 Task: Open Card Sales Negotiation Review in Board Social Media Influencer Brand Ambassador Program Strategy and Execution to Workspace Collaboration Software and add a team member Softage.3@softage.net, a label Green, a checklist Estate Planning, an attachment from Trello, a color Green and finally, add a card description 'Conduct customer research for new sales promotion' and a comment 'This task requires us to be proactive and anticipate potential challenges before they arise.'. Add a start date 'Jan 03, 1900' with a due date 'Jan 10, 1900'
Action: Mouse moved to (84, 365)
Screenshot: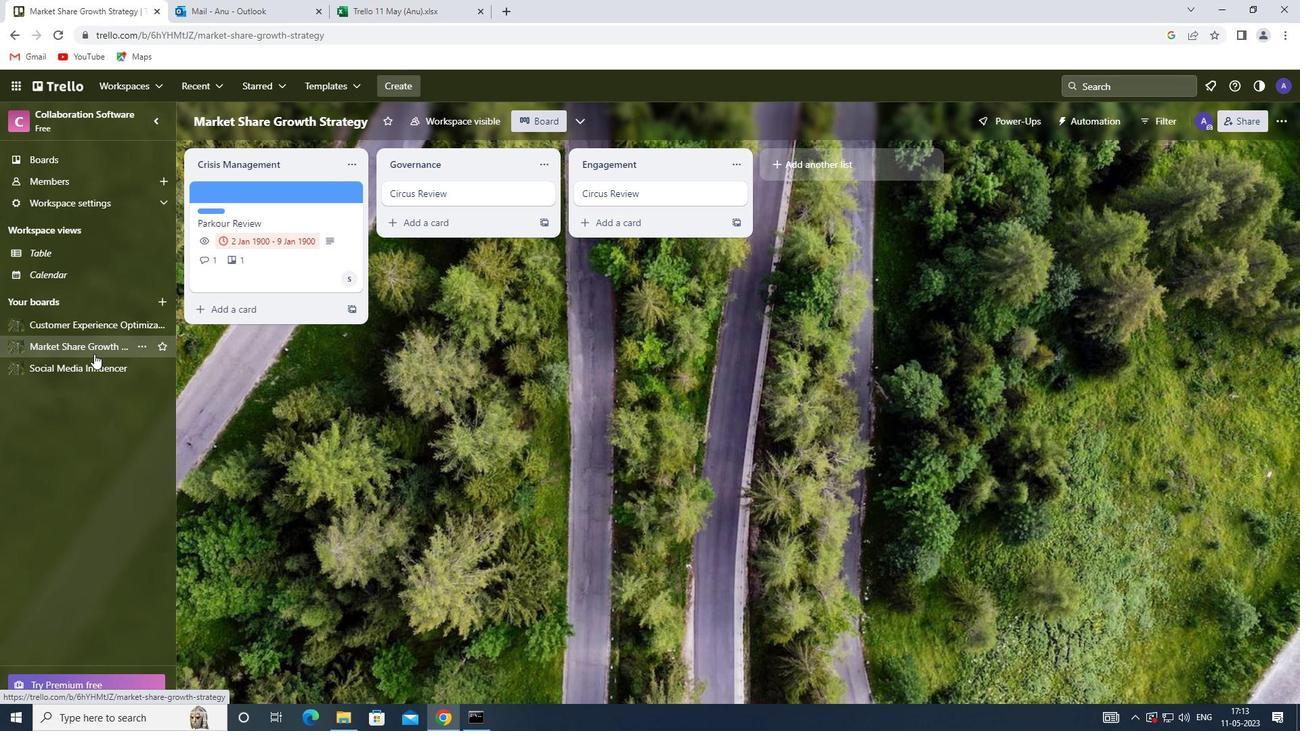 
Action: Mouse pressed left at (84, 365)
Screenshot: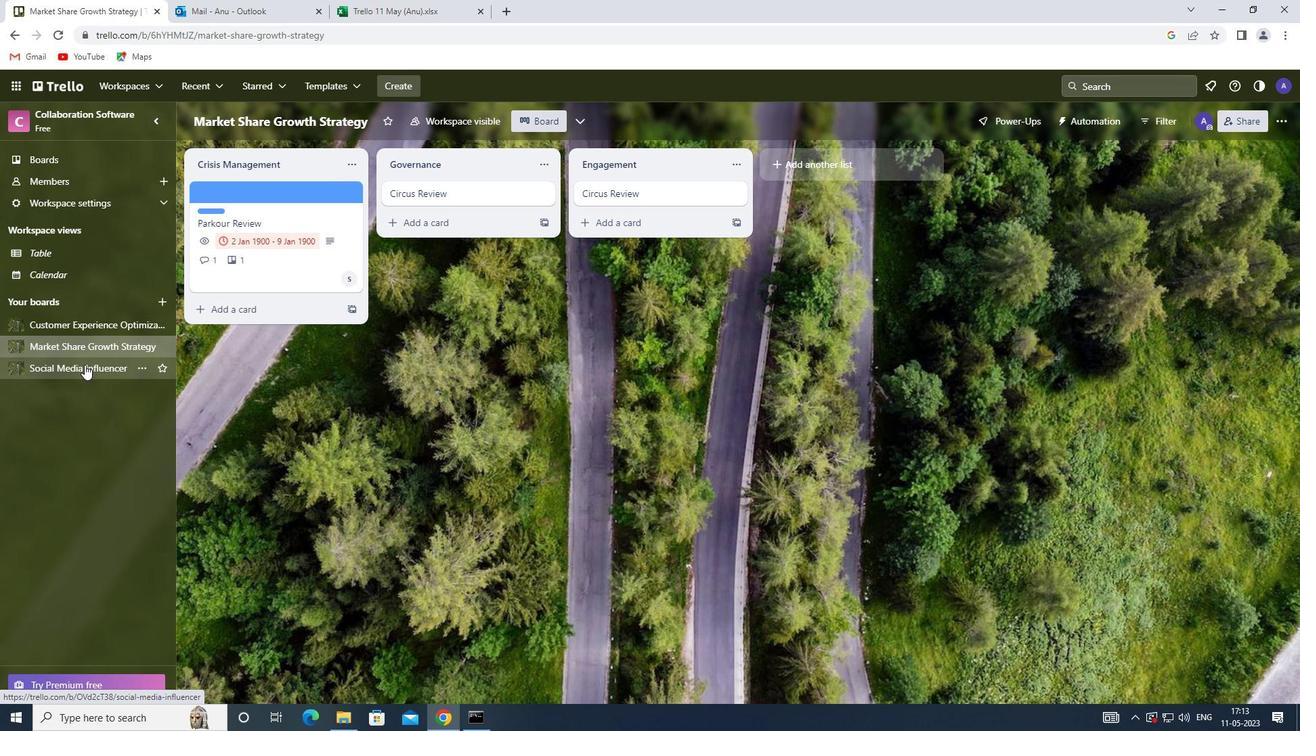 
Action: Mouse moved to (230, 195)
Screenshot: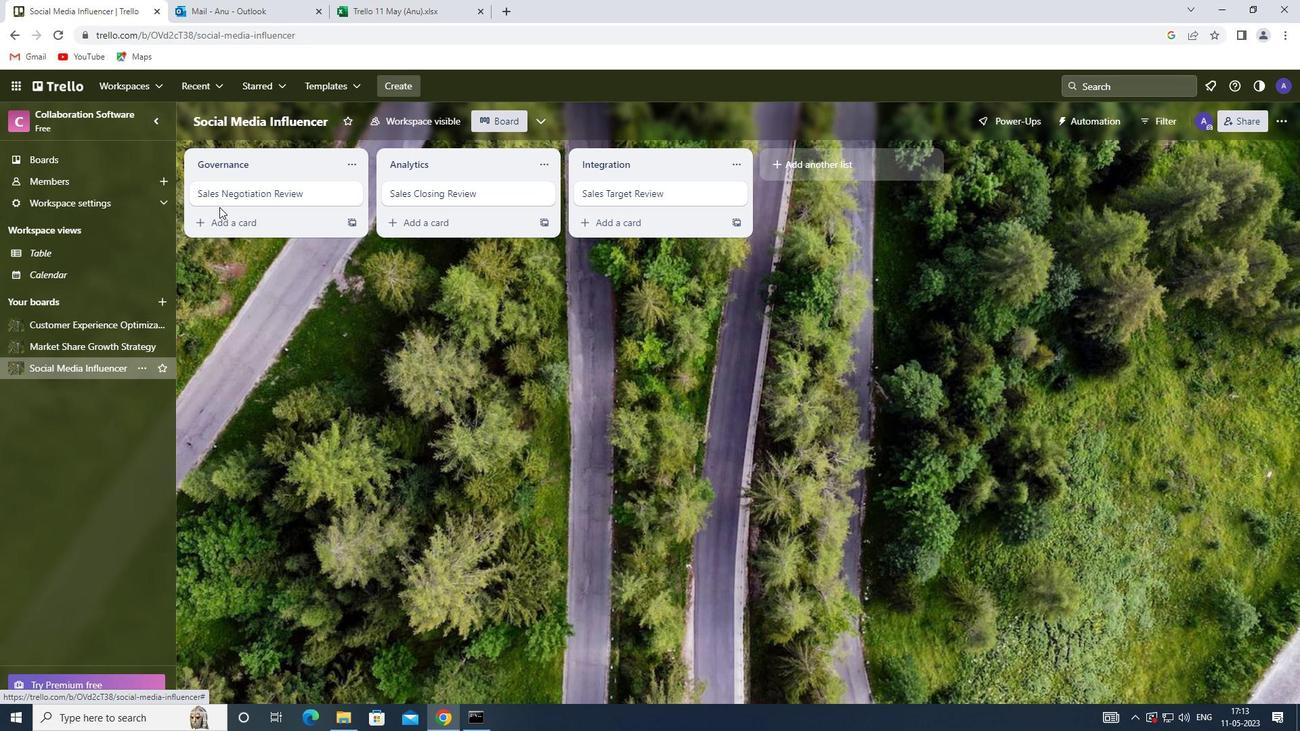 
Action: Mouse pressed left at (230, 195)
Screenshot: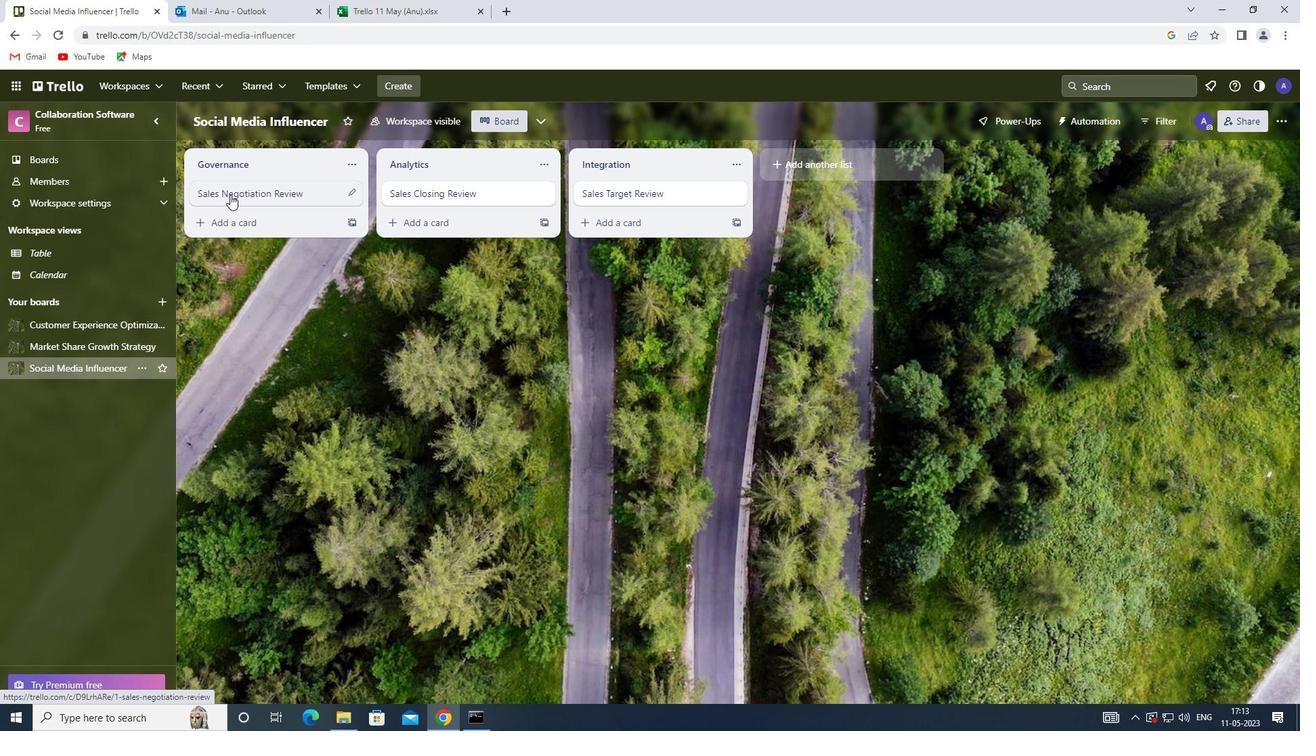 
Action: Mouse moved to (840, 195)
Screenshot: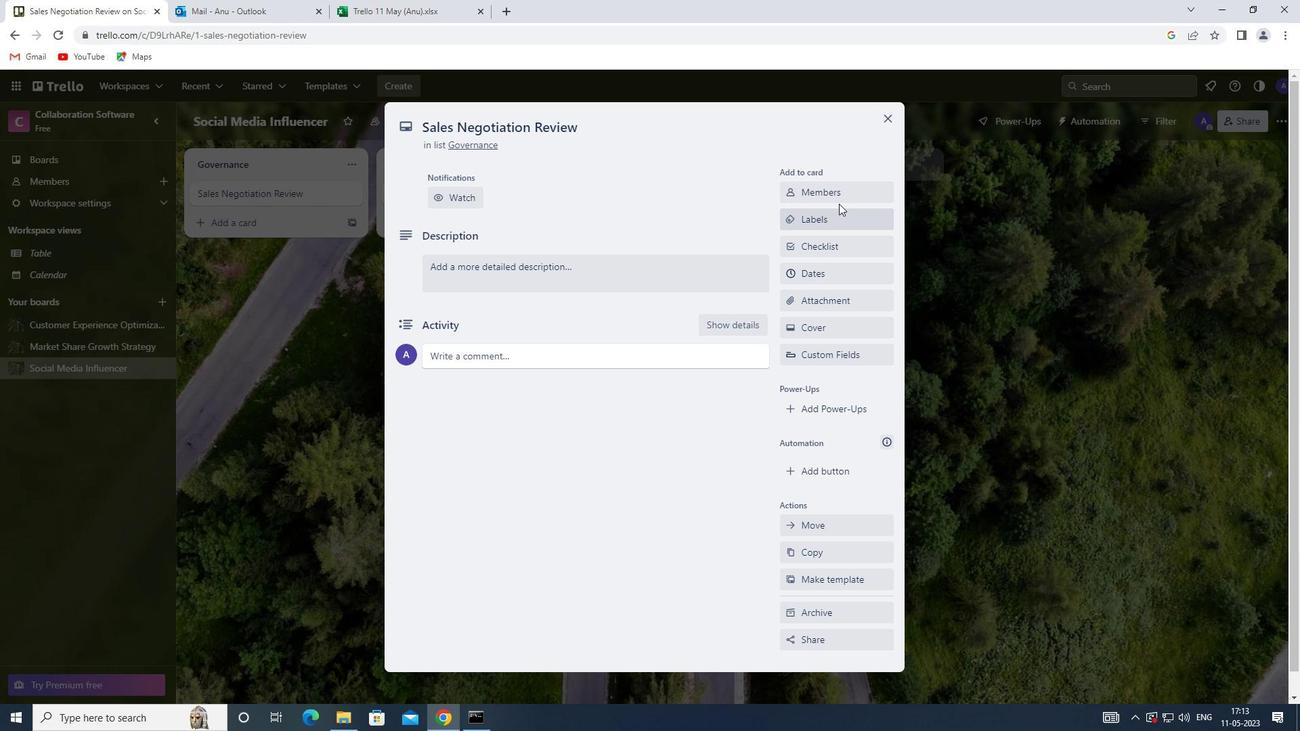 
Action: Mouse pressed left at (840, 195)
Screenshot: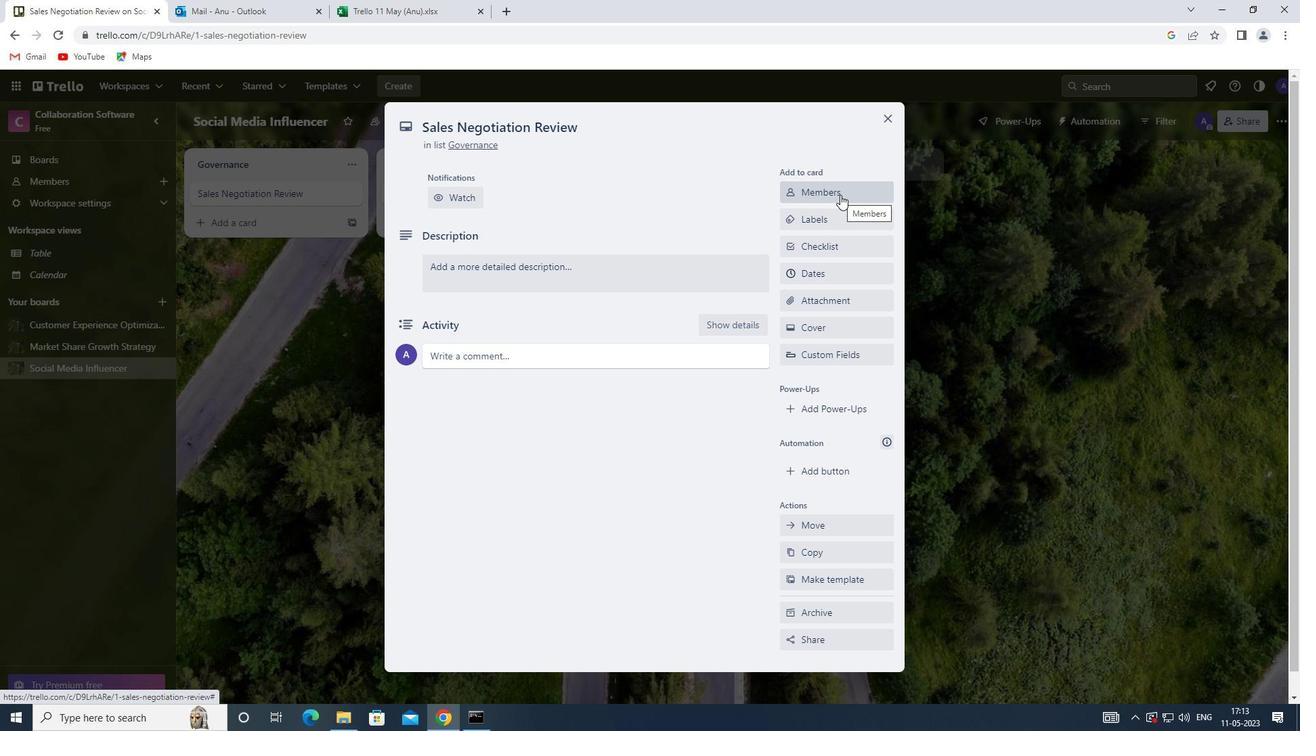 
Action: Mouse moved to (830, 254)
Screenshot: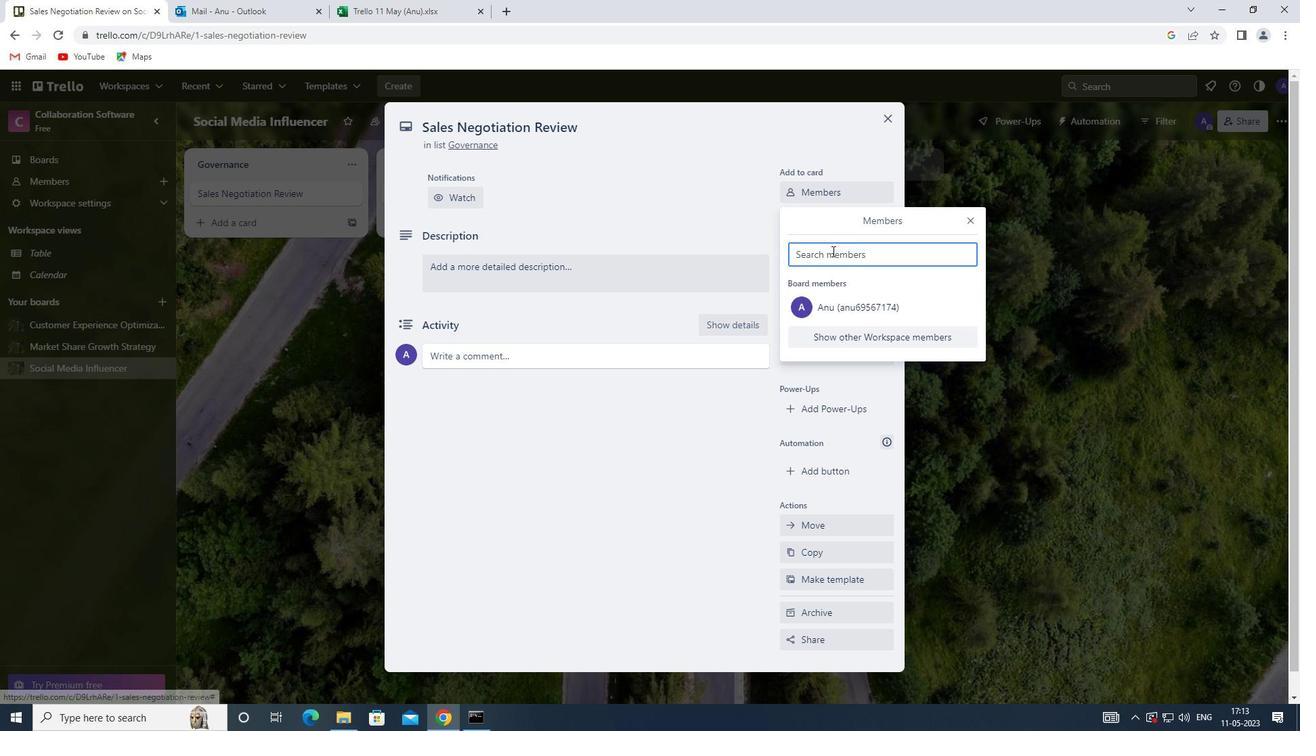 
Action: Mouse pressed left at (830, 254)
Screenshot: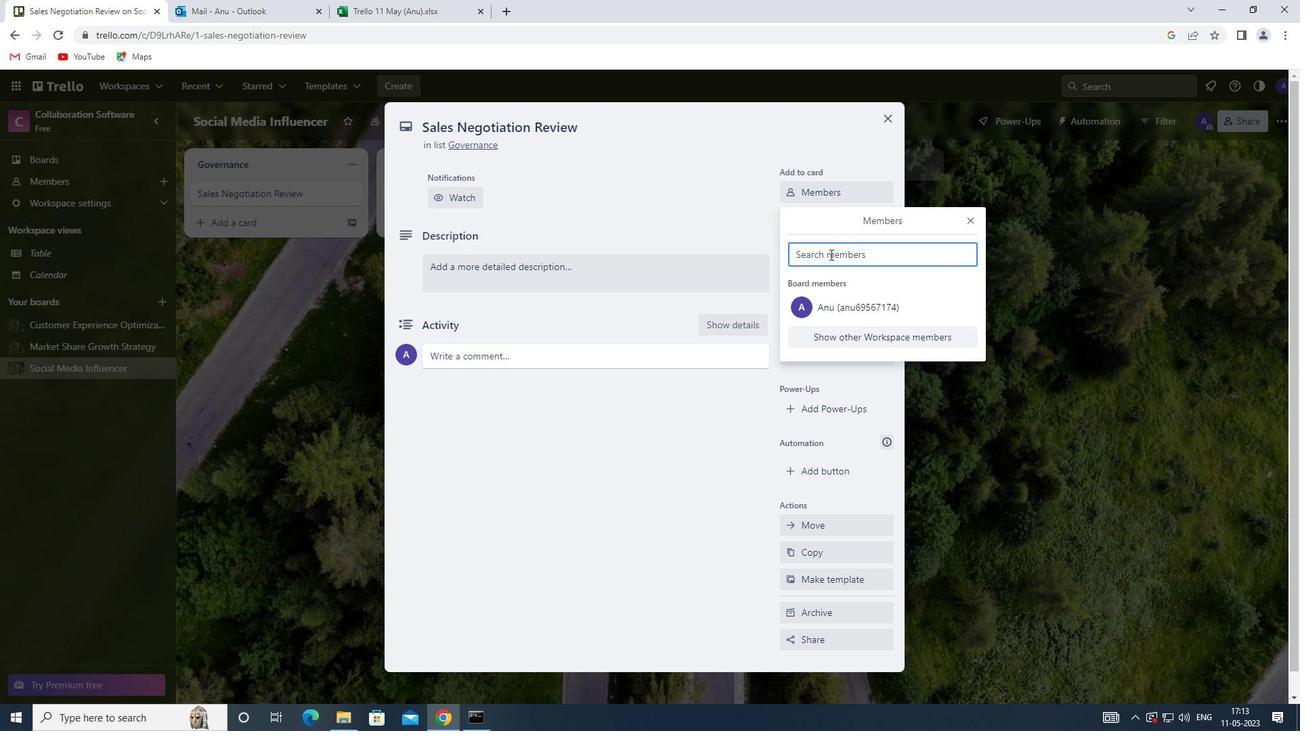 
Action: Key pressed <Key.shift>SOFTAGE.3<Key.shift>@SOFTAGE.NET
Screenshot: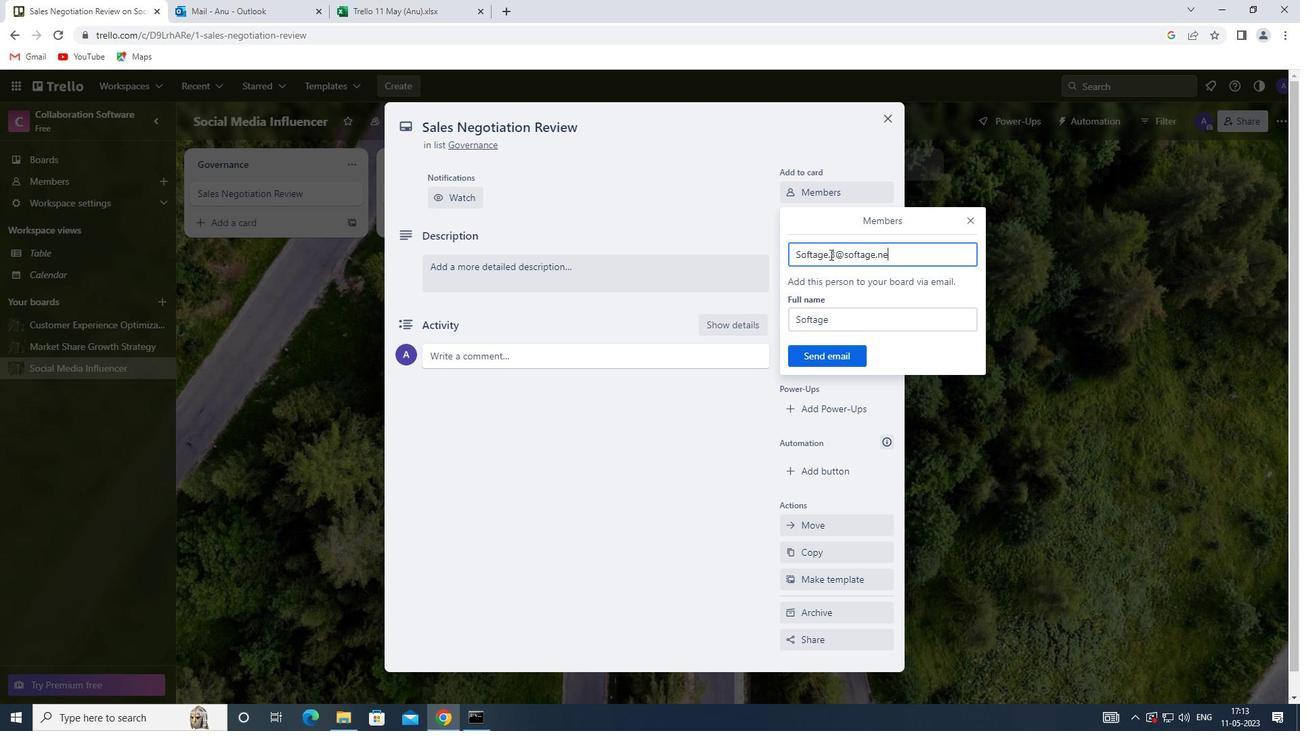 
Action: Mouse moved to (821, 354)
Screenshot: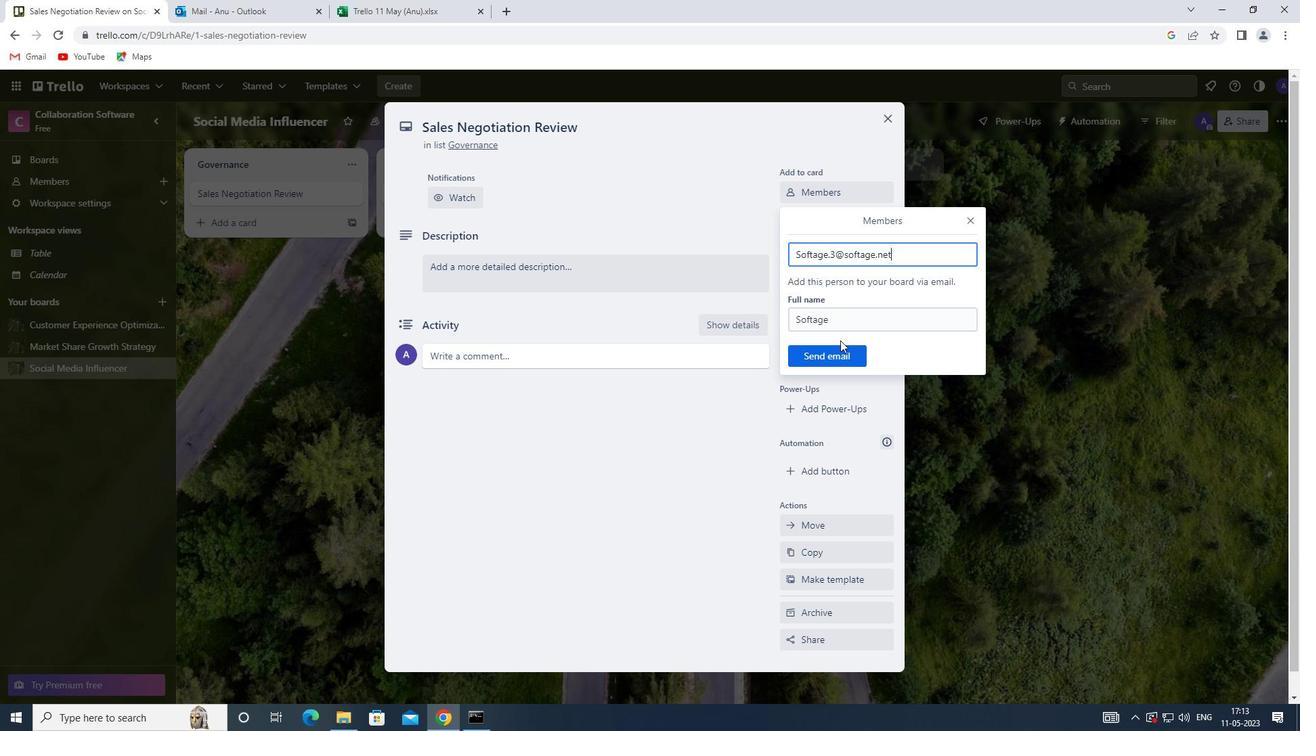 
Action: Mouse pressed left at (821, 354)
Screenshot: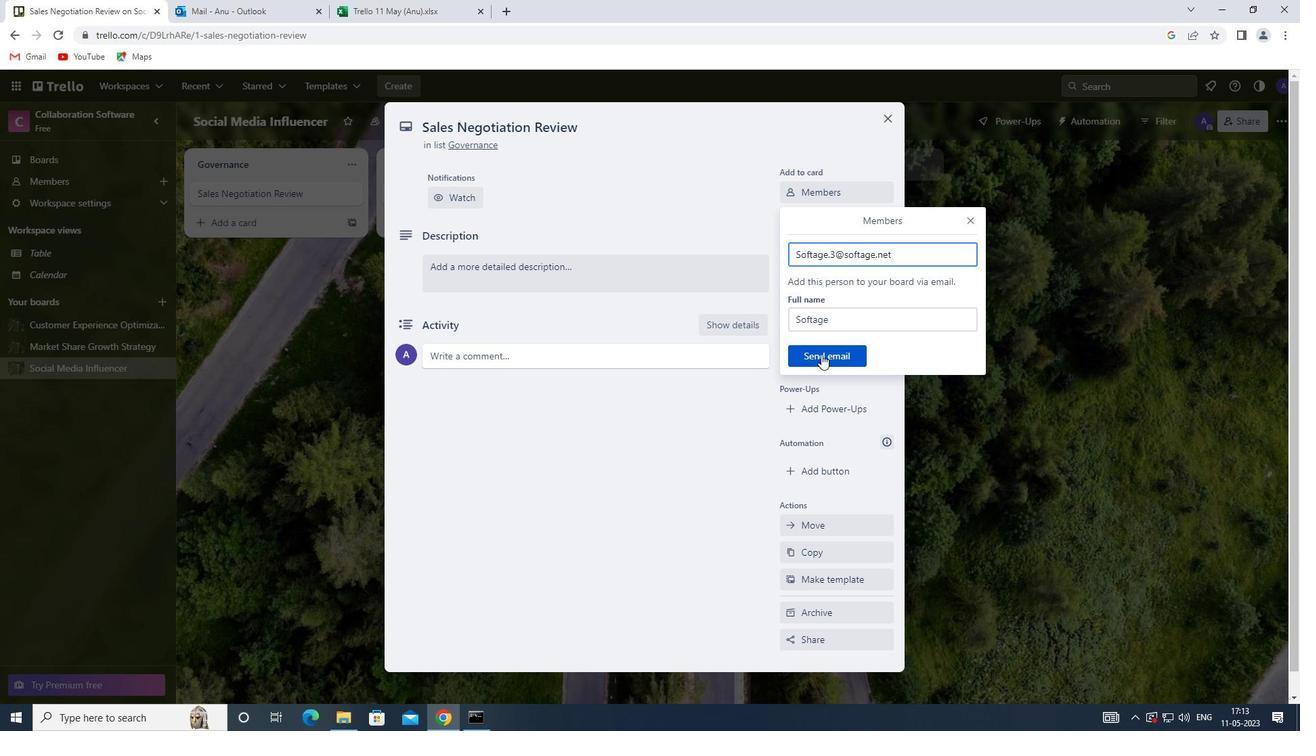 
Action: Mouse moved to (820, 321)
Screenshot: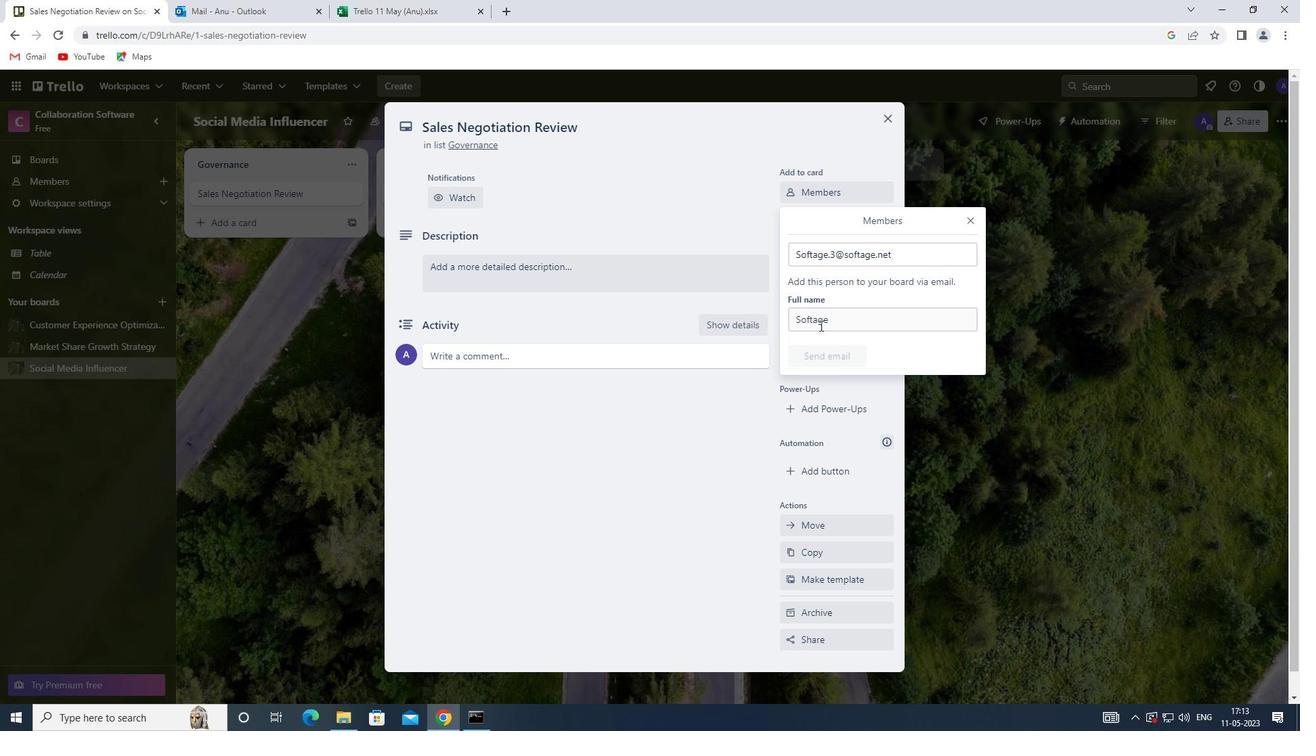 
Action: Mouse scrolled (820, 321) with delta (0, 0)
Screenshot: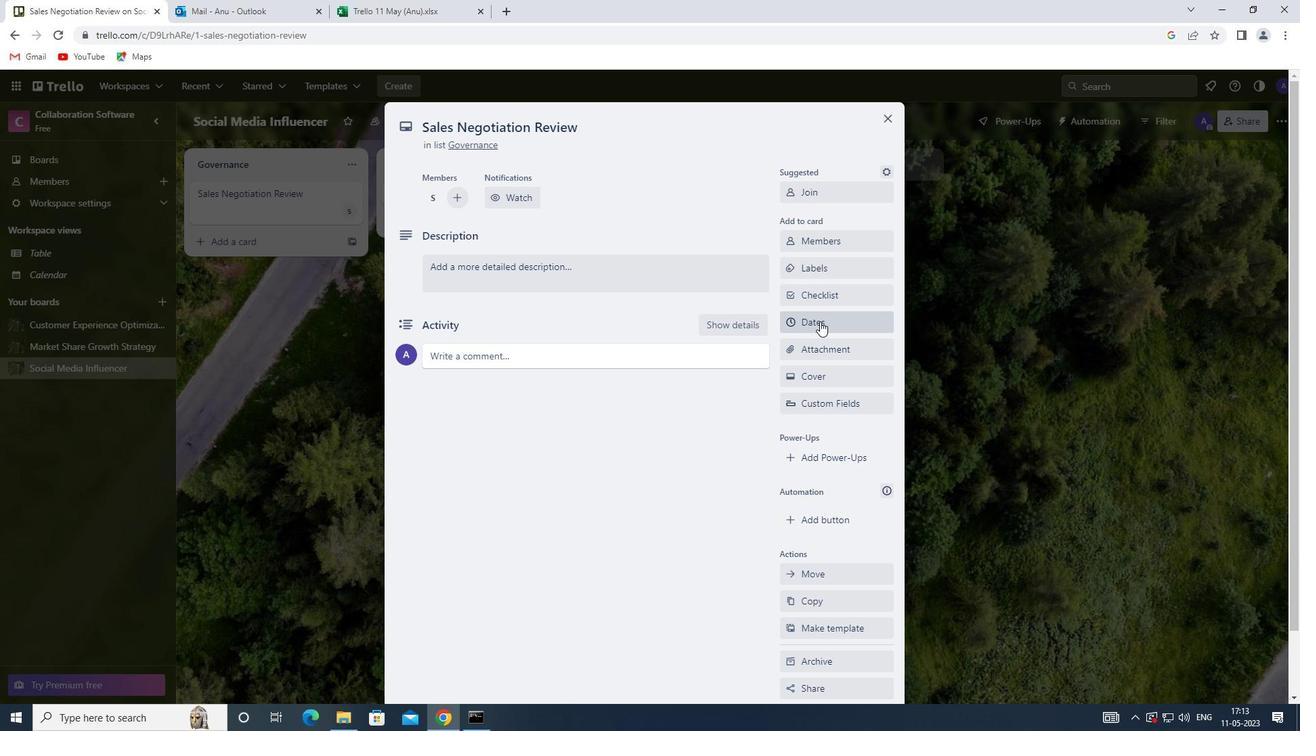 
Action: Mouse moved to (825, 200)
Screenshot: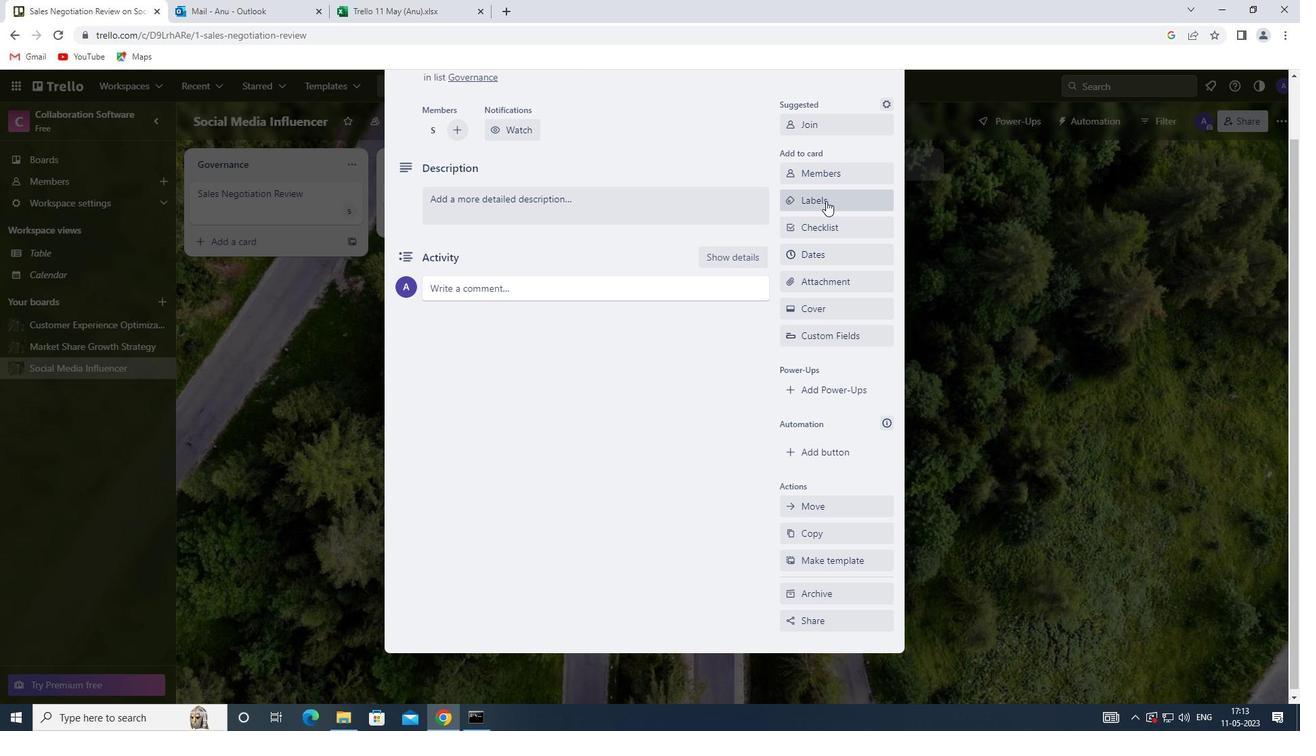 
Action: Mouse pressed left at (825, 200)
Screenshot: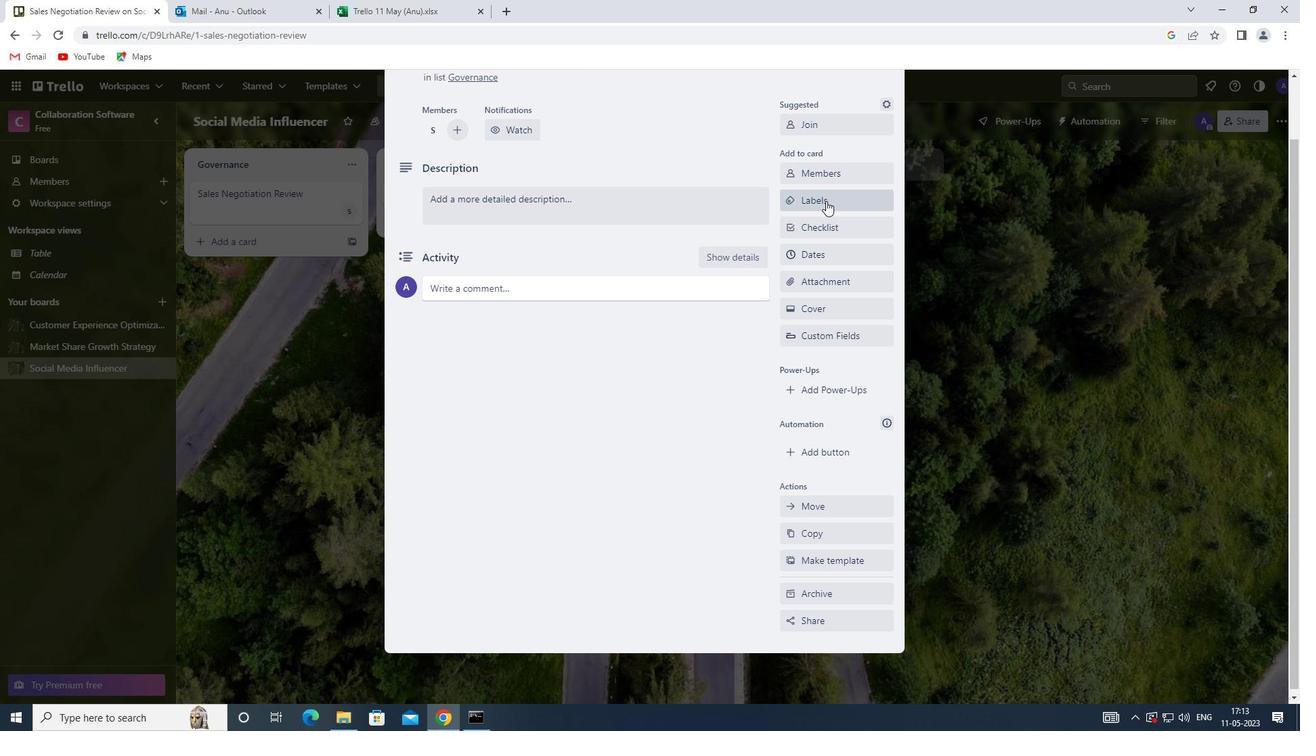 
Action: Mouse moved to (797, 310)
Screenshot: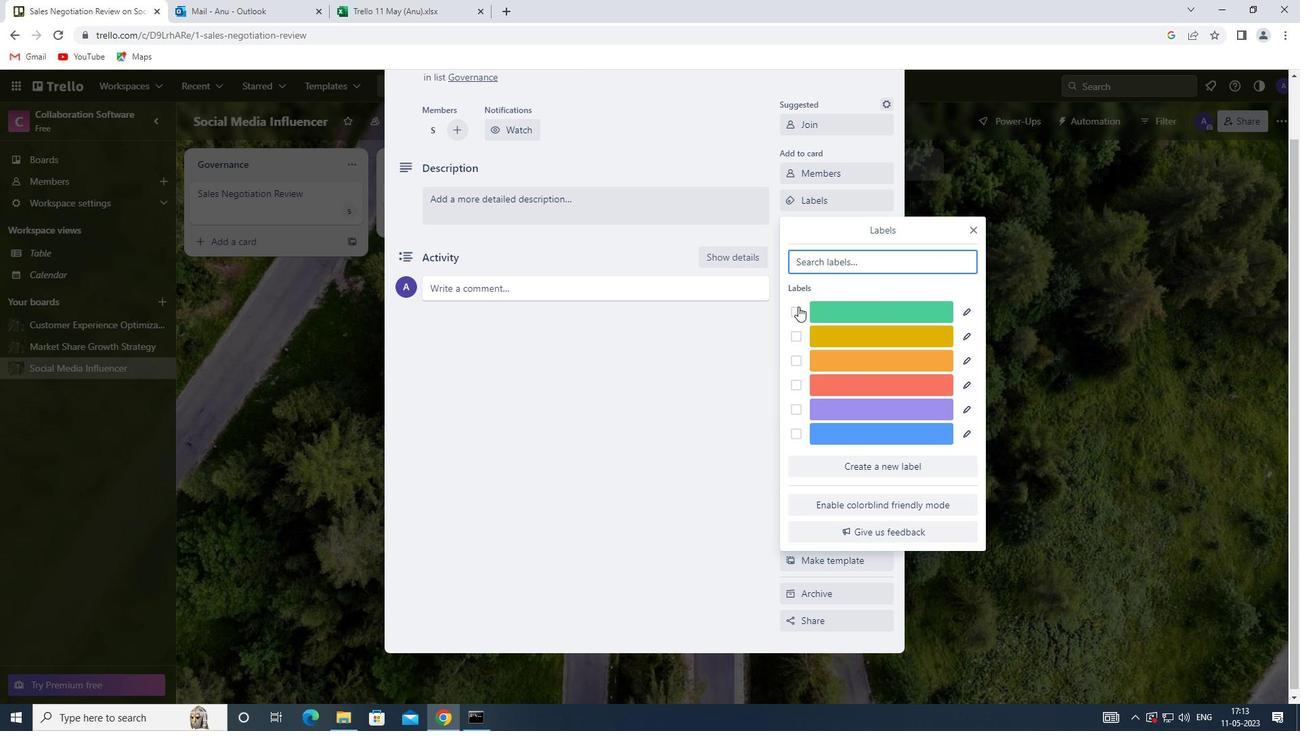 
Action: Mouse pressed left at (797, 310)
Screenshot: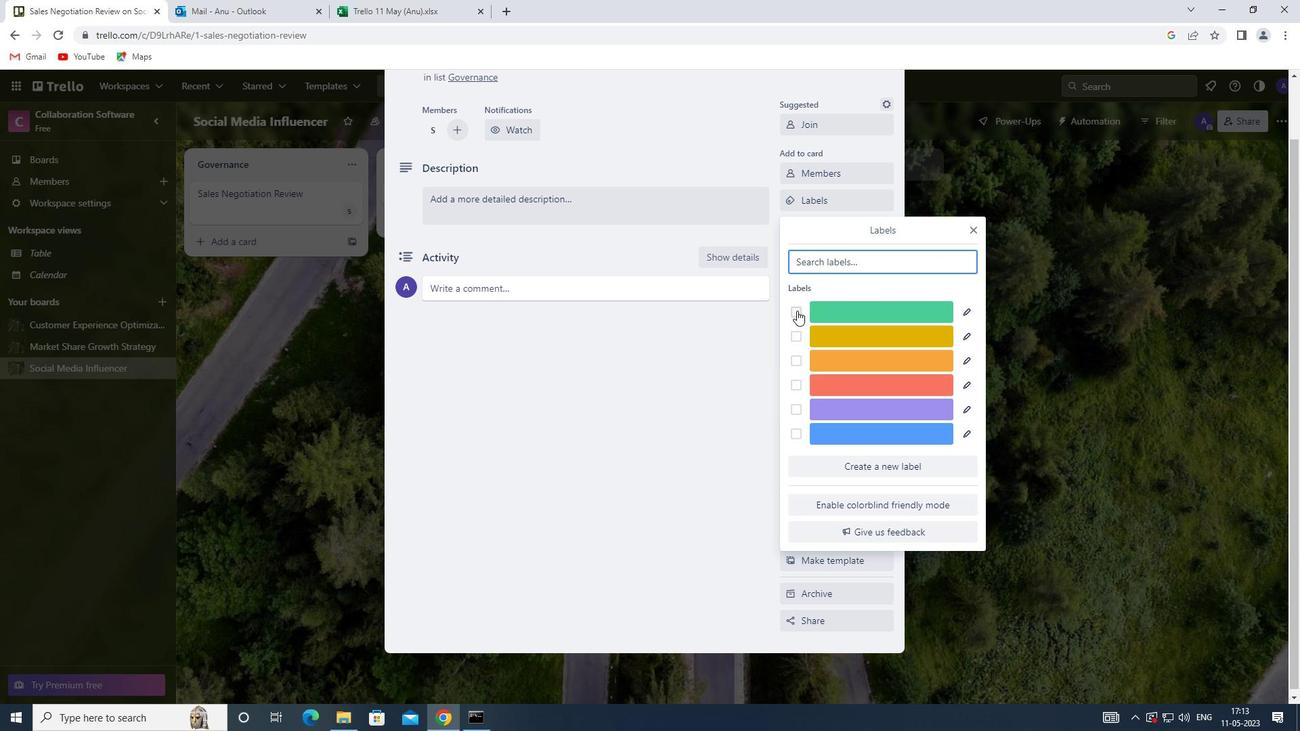 
Action: Mouse moved to (974, 230)
Screenshot: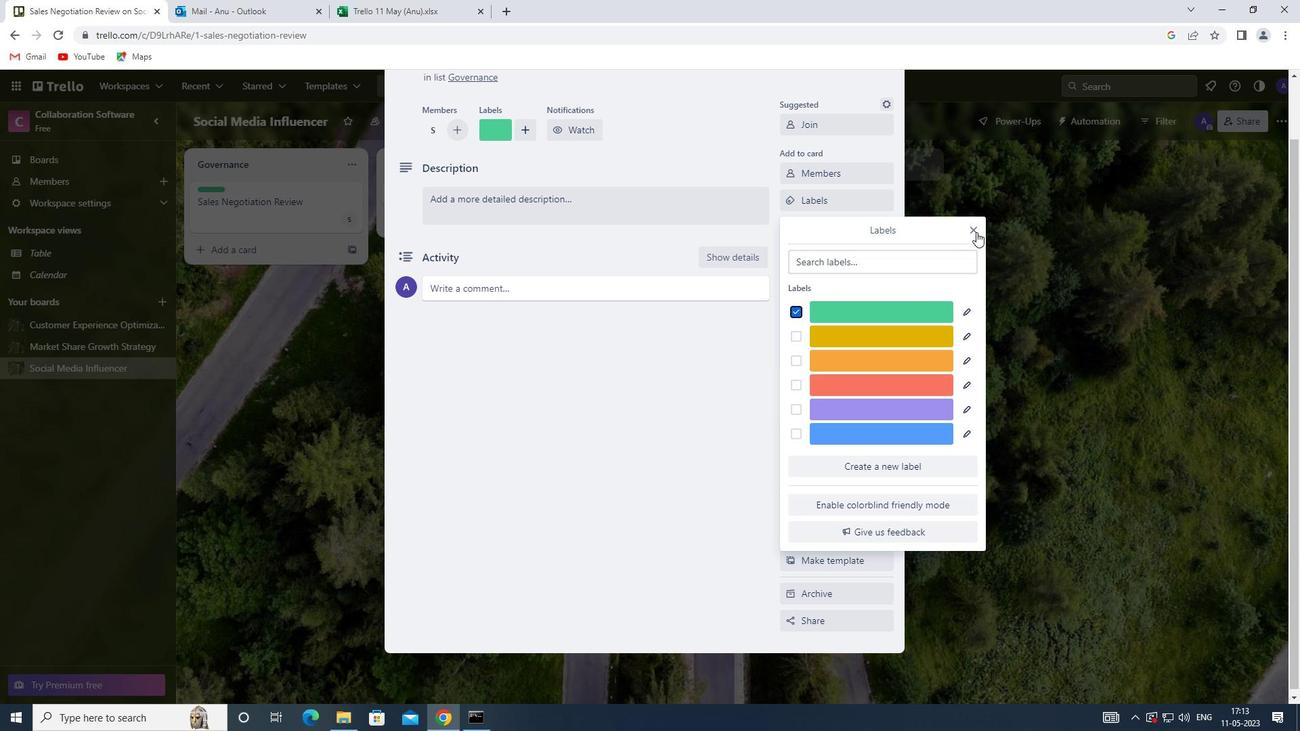 
Action: Mouse pressed left at (974, 230)
Screenshot: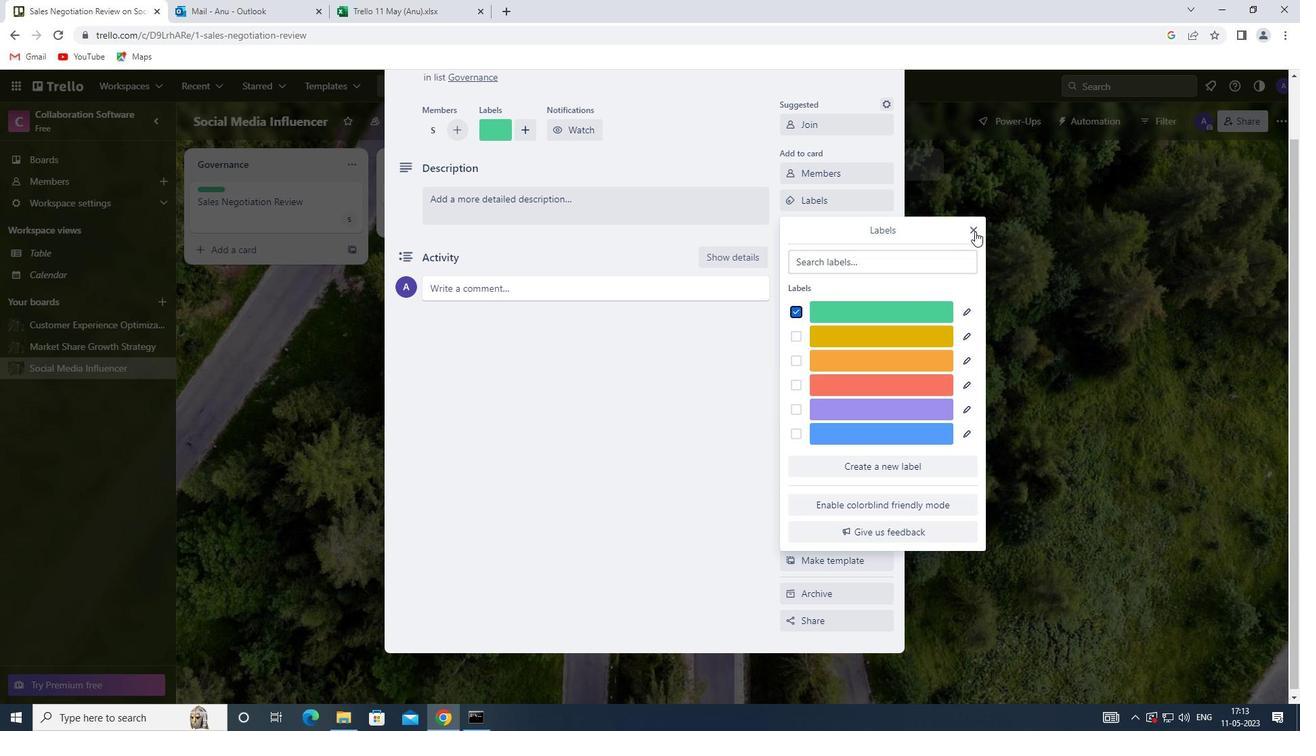 
Action: Mouse moved to (835, 227)
Screenshot: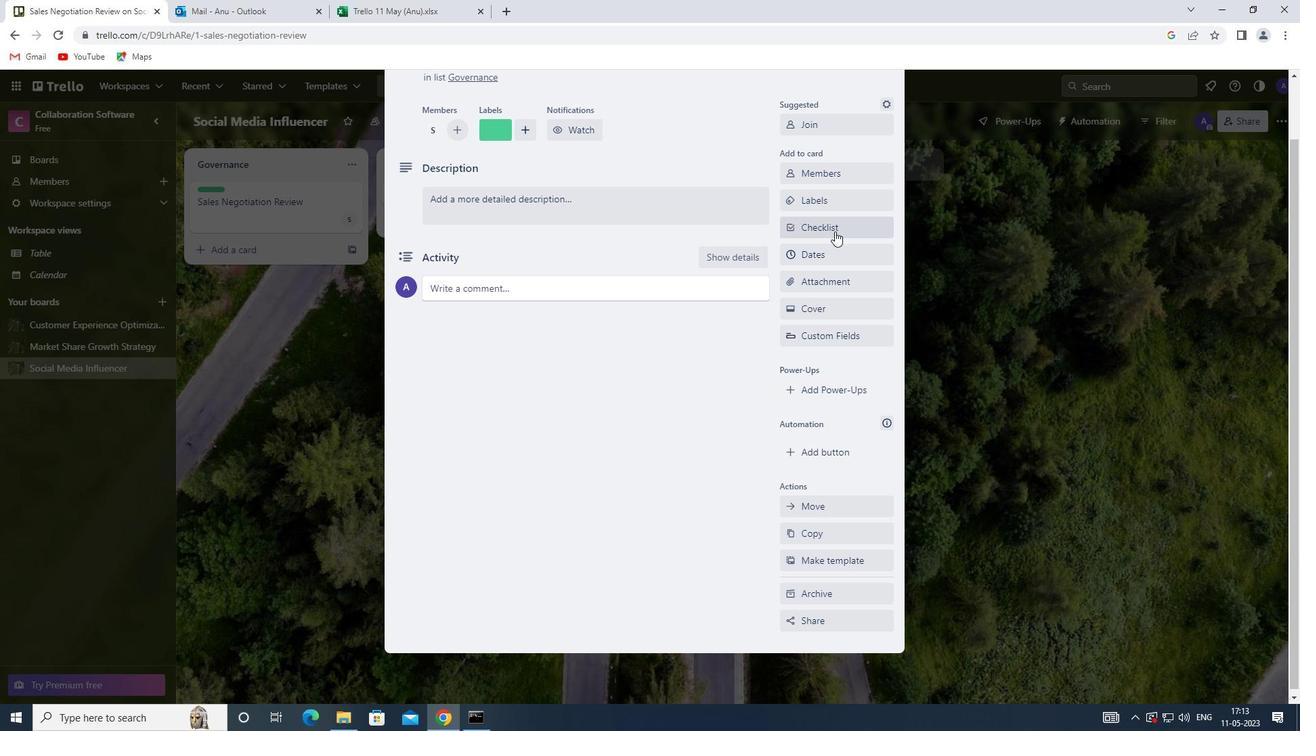 
Action: Mouse pressed left at (835, 227)
Screenshot: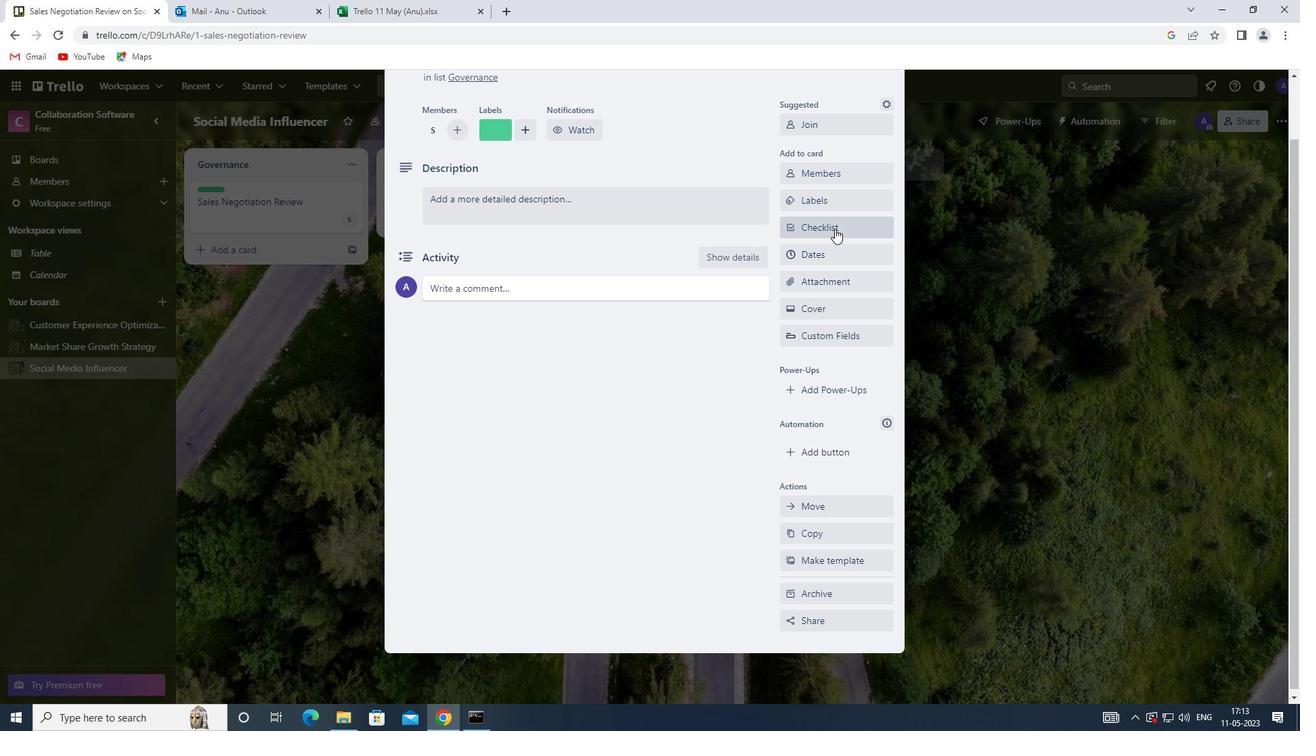 
Action: Mouse moved to (846, 294)
Screenshot: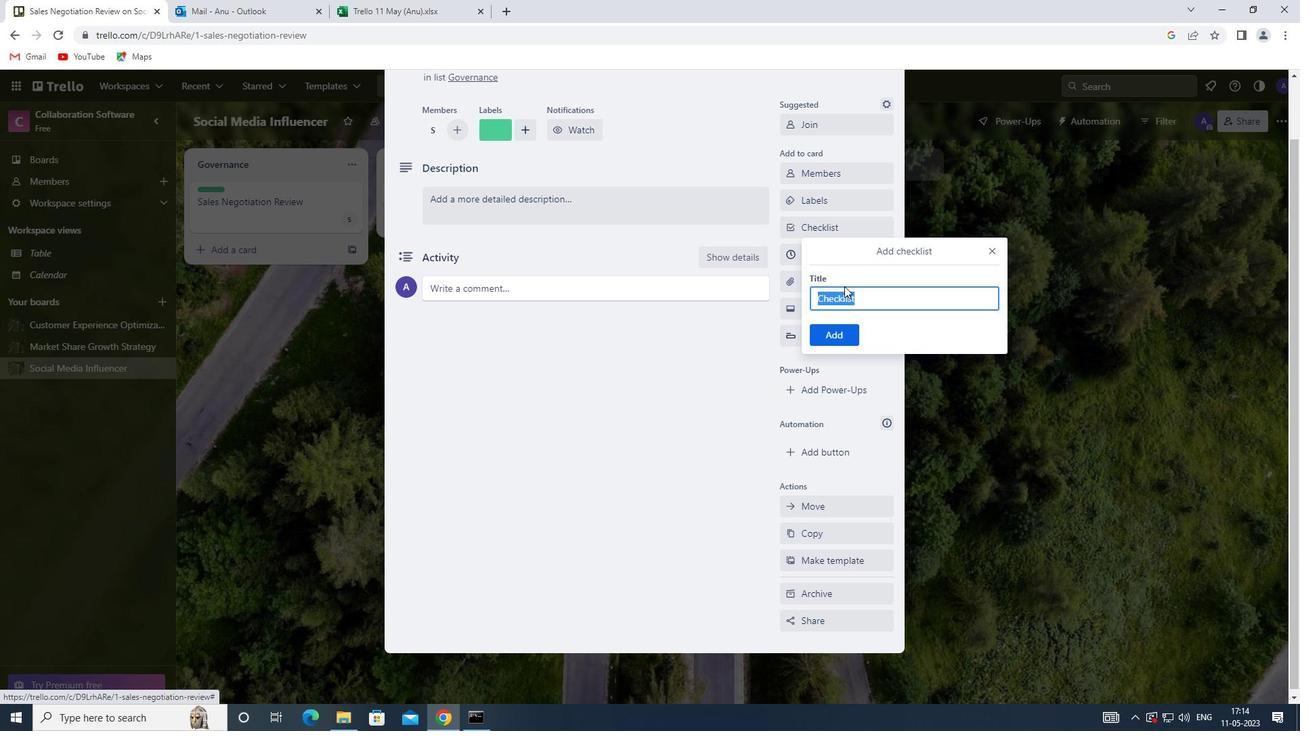 
Action: Key pressed <Key.shift><Key.shift><Key.shift><Key.shift><Key.shift><Key.shift>ESTATE<Key.space><Key.caps_lock>P<Key.caps_lock>LANNING
Screenshot: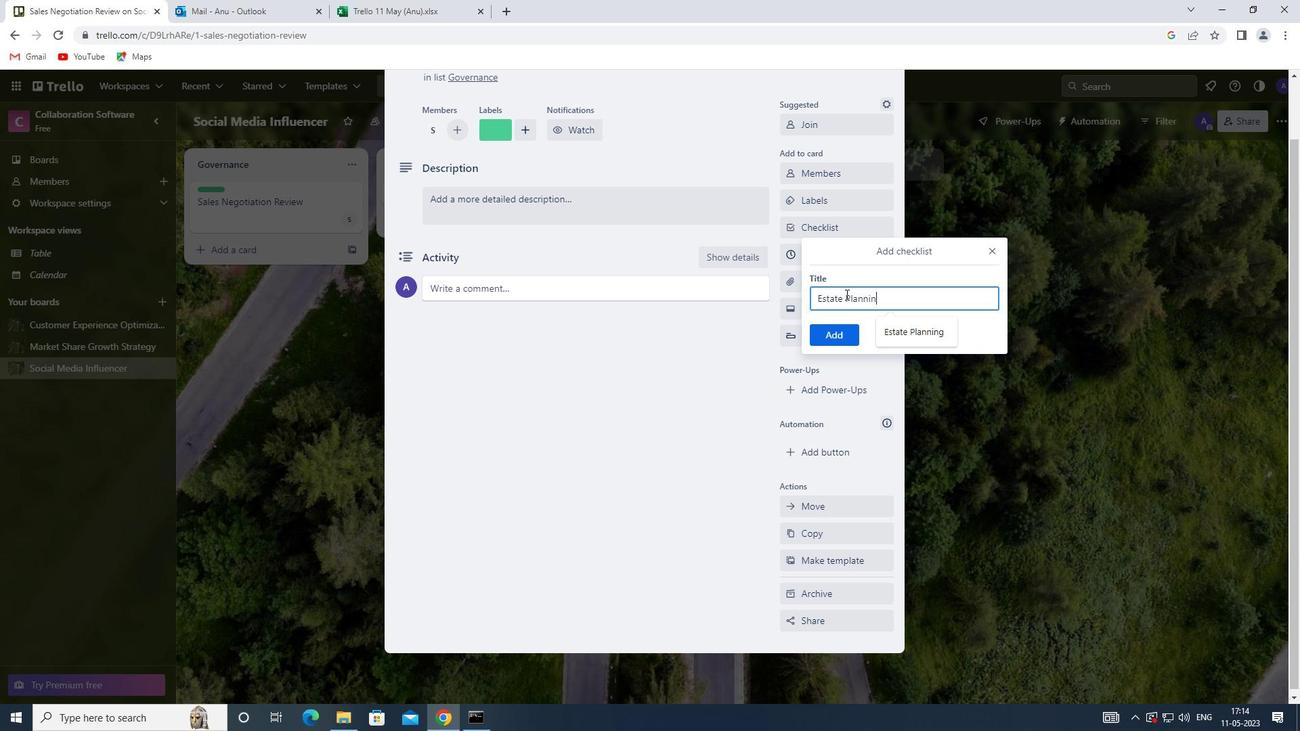 
Action: Mouse moved to (819, 337)
Screenshot: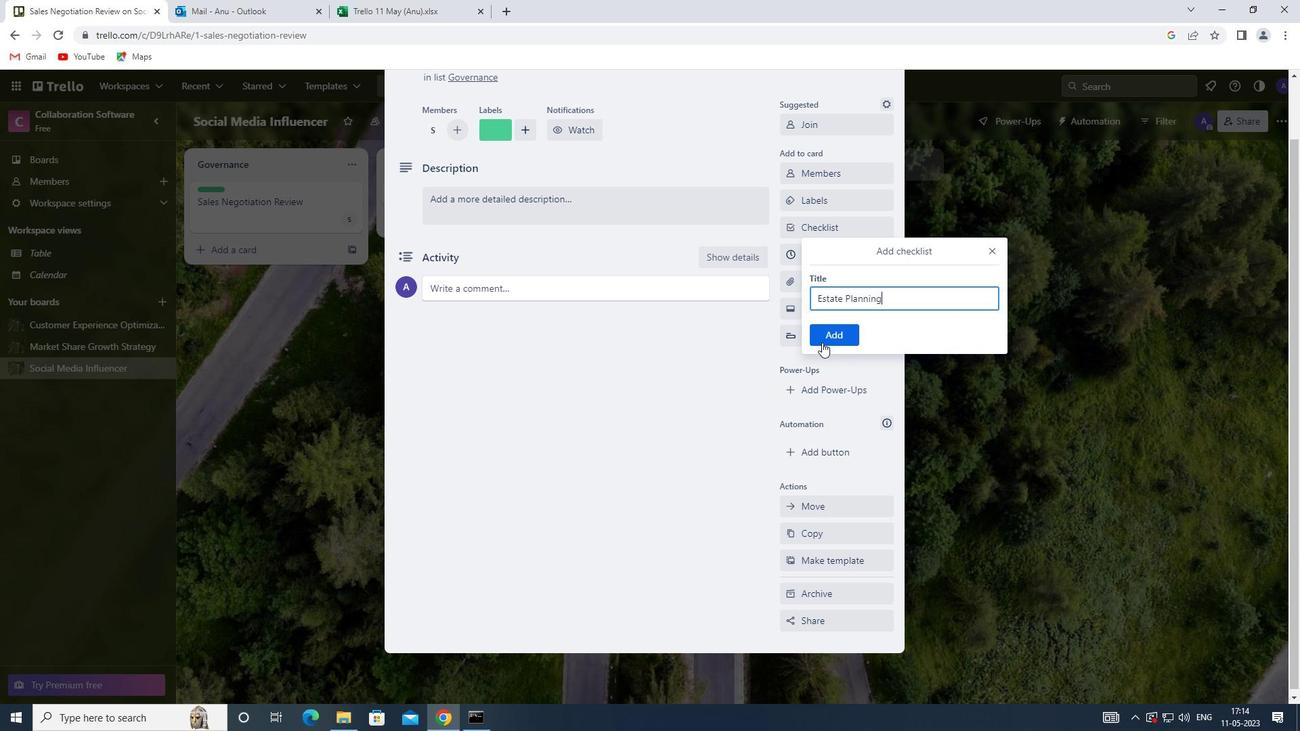 
Action: Mouse pressed left at (819, 337)
Screenshot: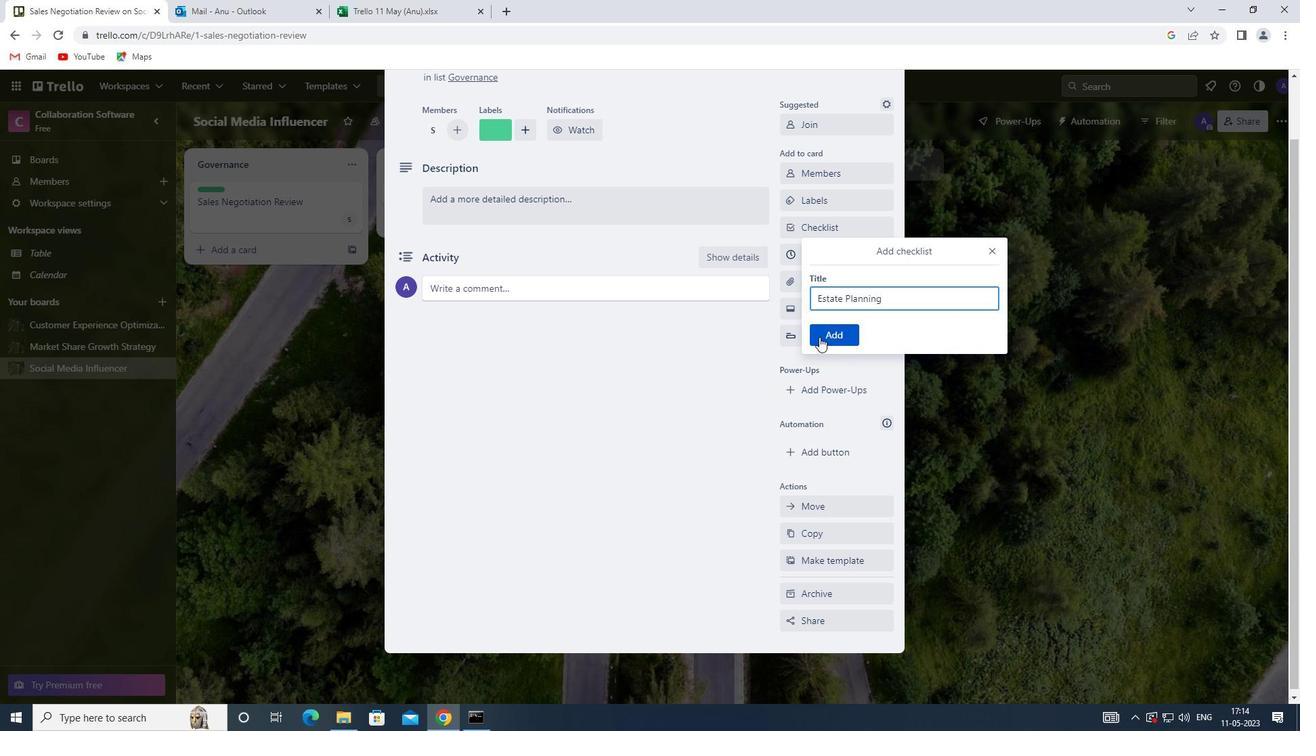 
Action: Mouse moved to (830, 280)
Screenshot: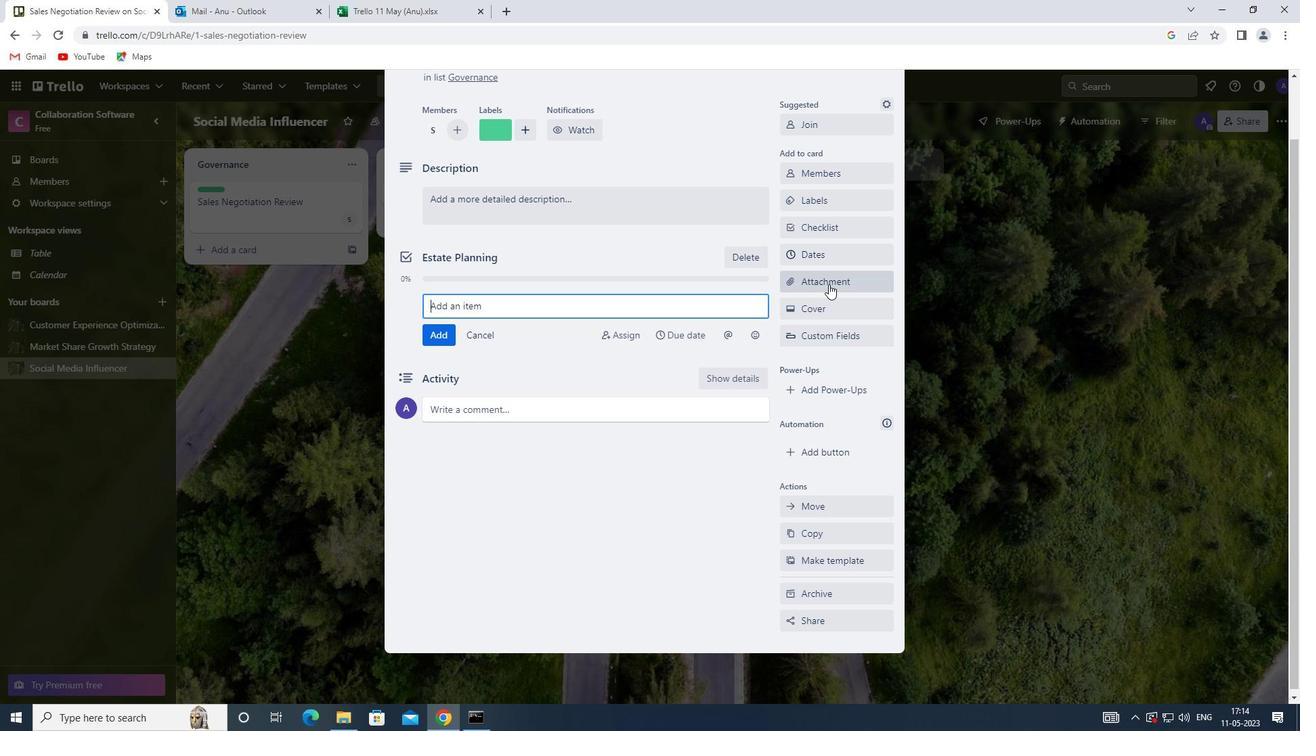 
Action: Mouse pressed left at (830, 280)
Screenshot: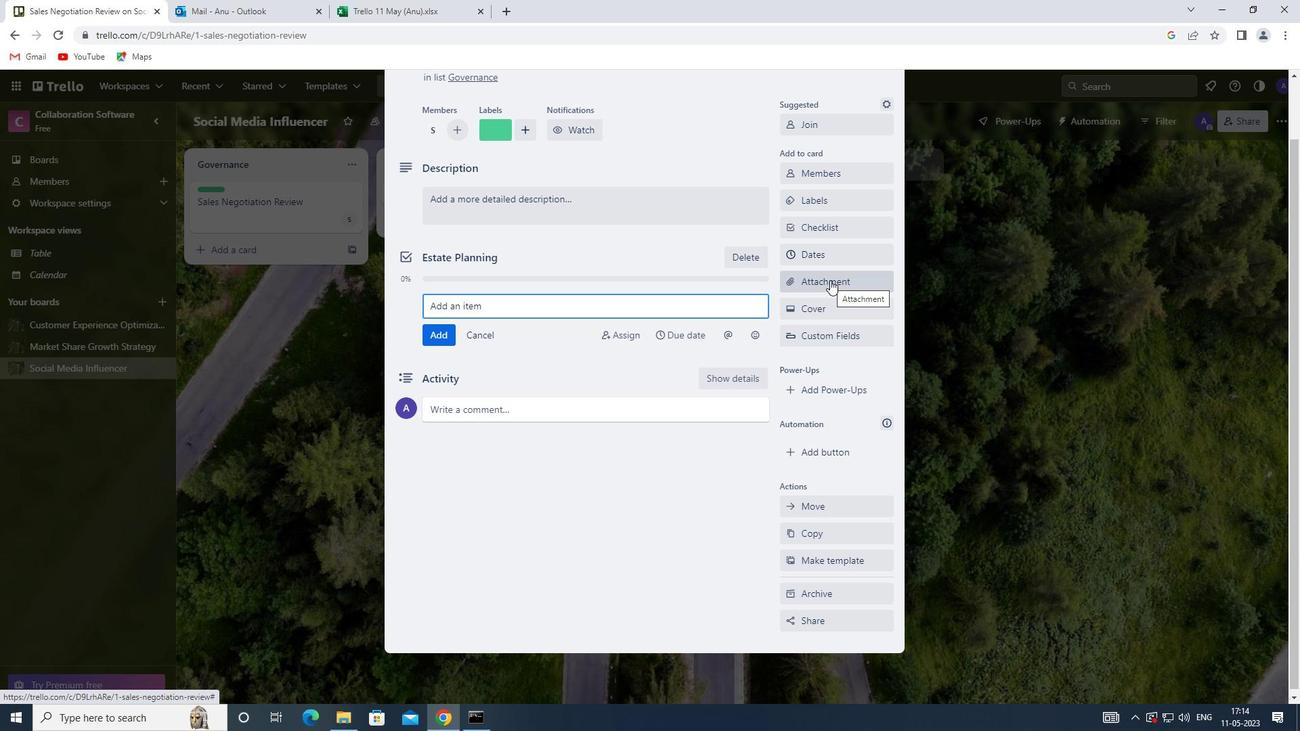 
Action: Mouse moved to (818, 360)
Screenshot: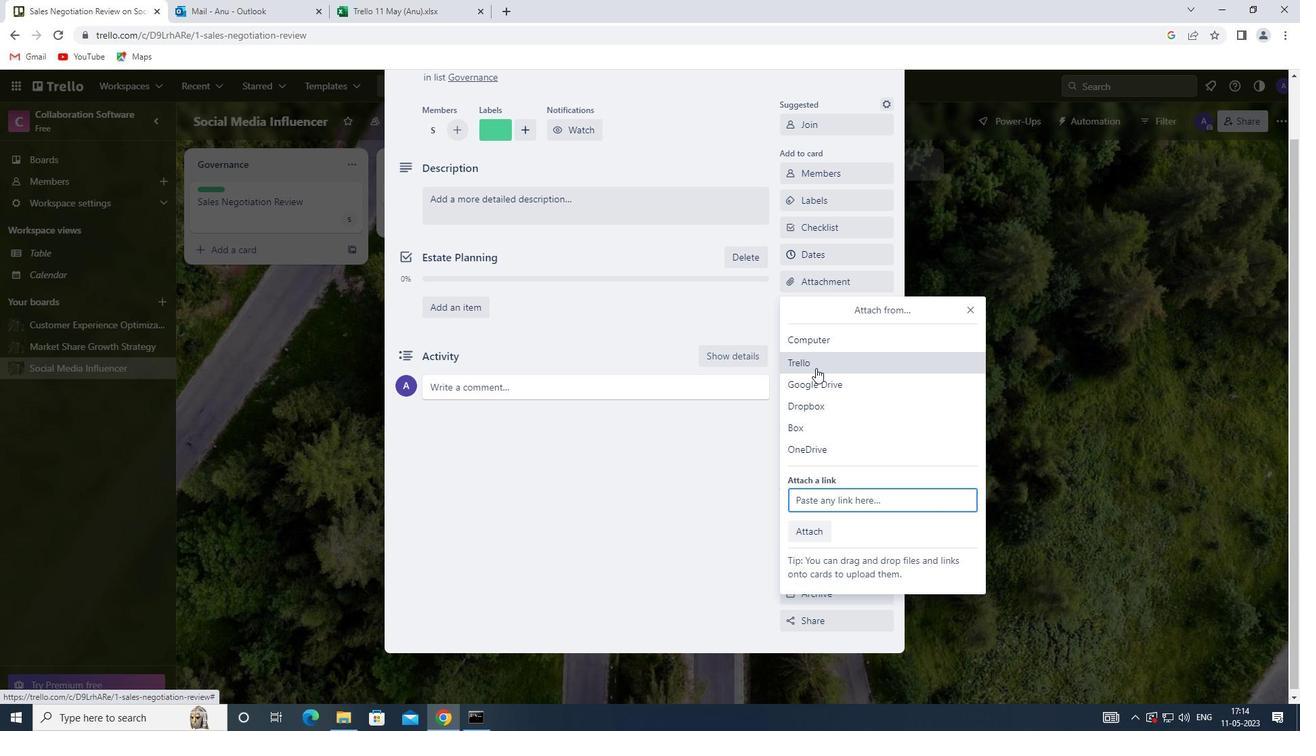 
Action: Mouse pressed left at (818, 360)
Screenshot: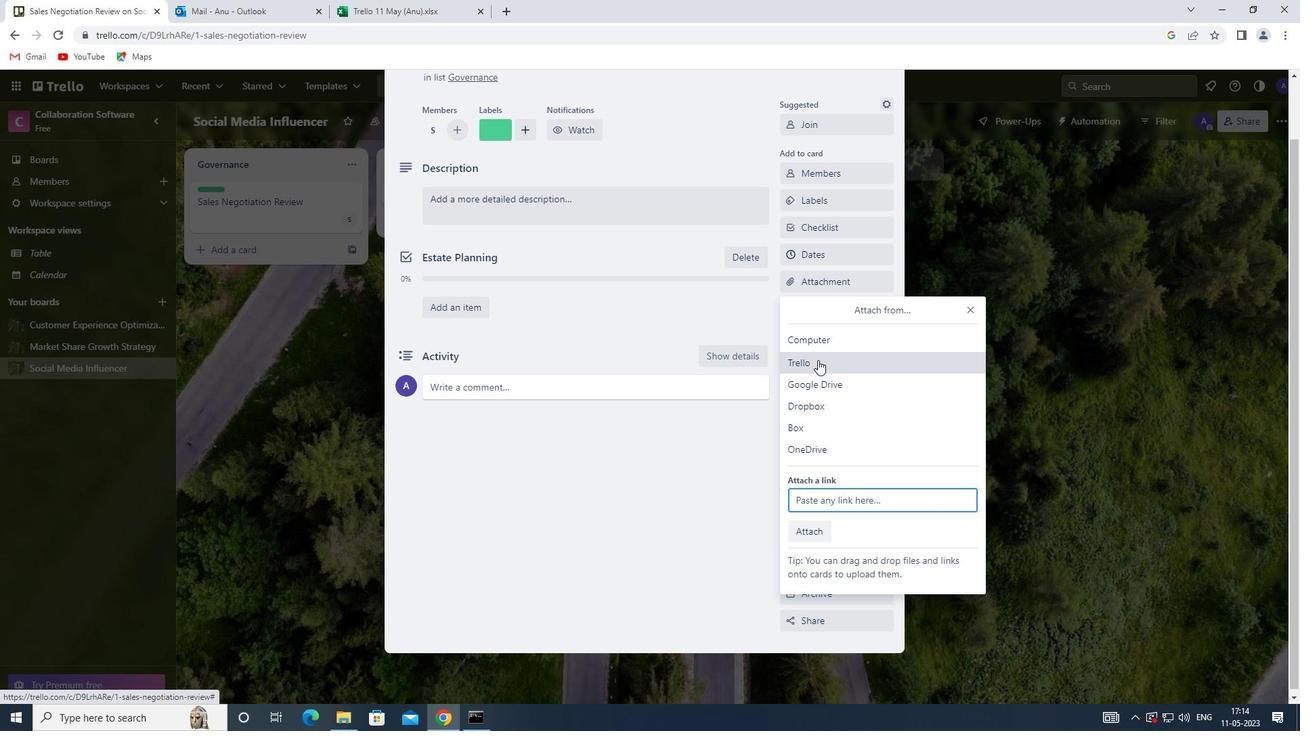 
Action: Mouse moved to (837, 573)
Screenshot: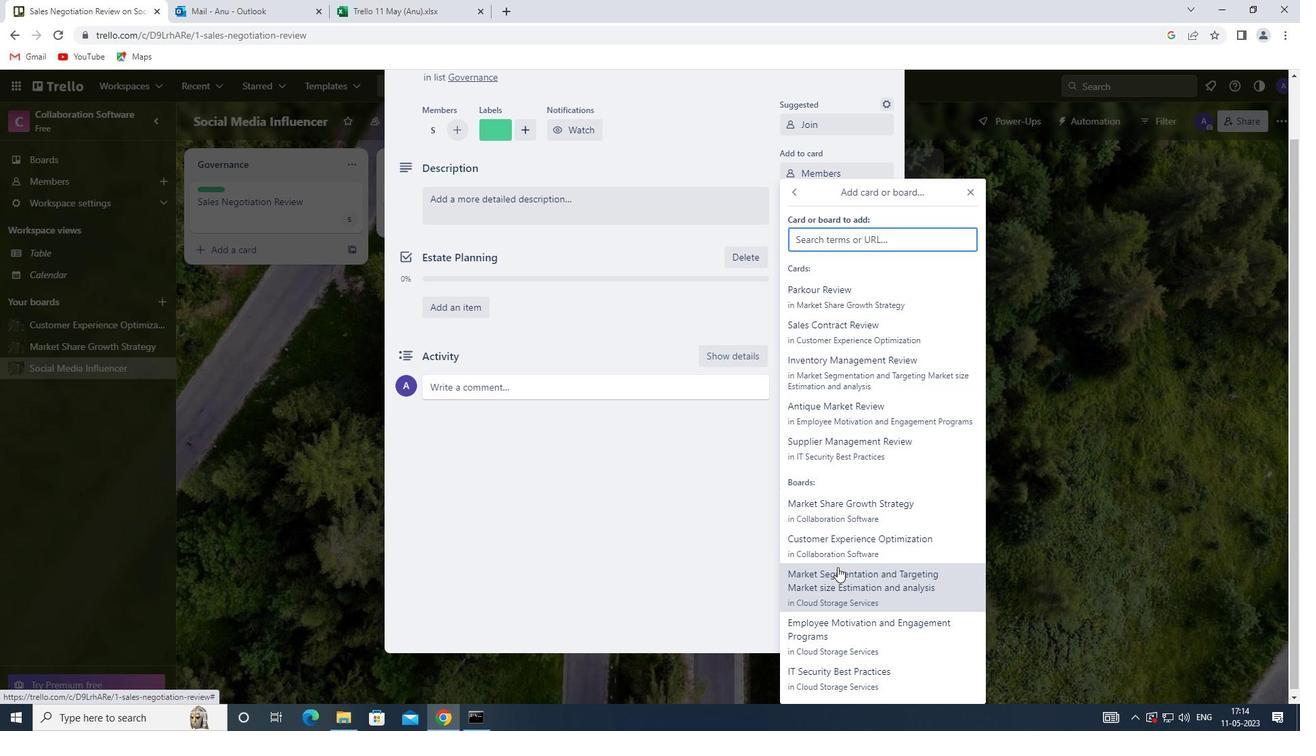 
Action: Mouse pressed left at (837, 573)
Screenshot: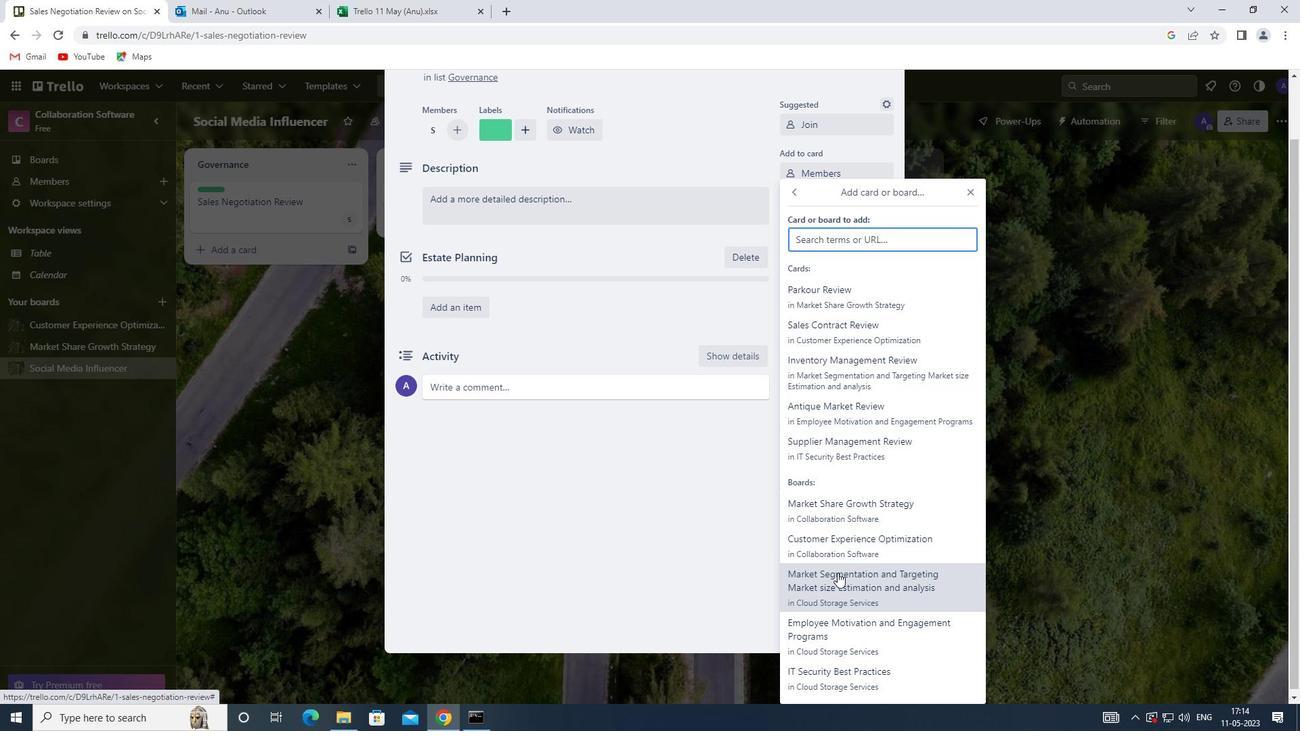 
Action: Mouse moved to (850, 300)
Screenshot: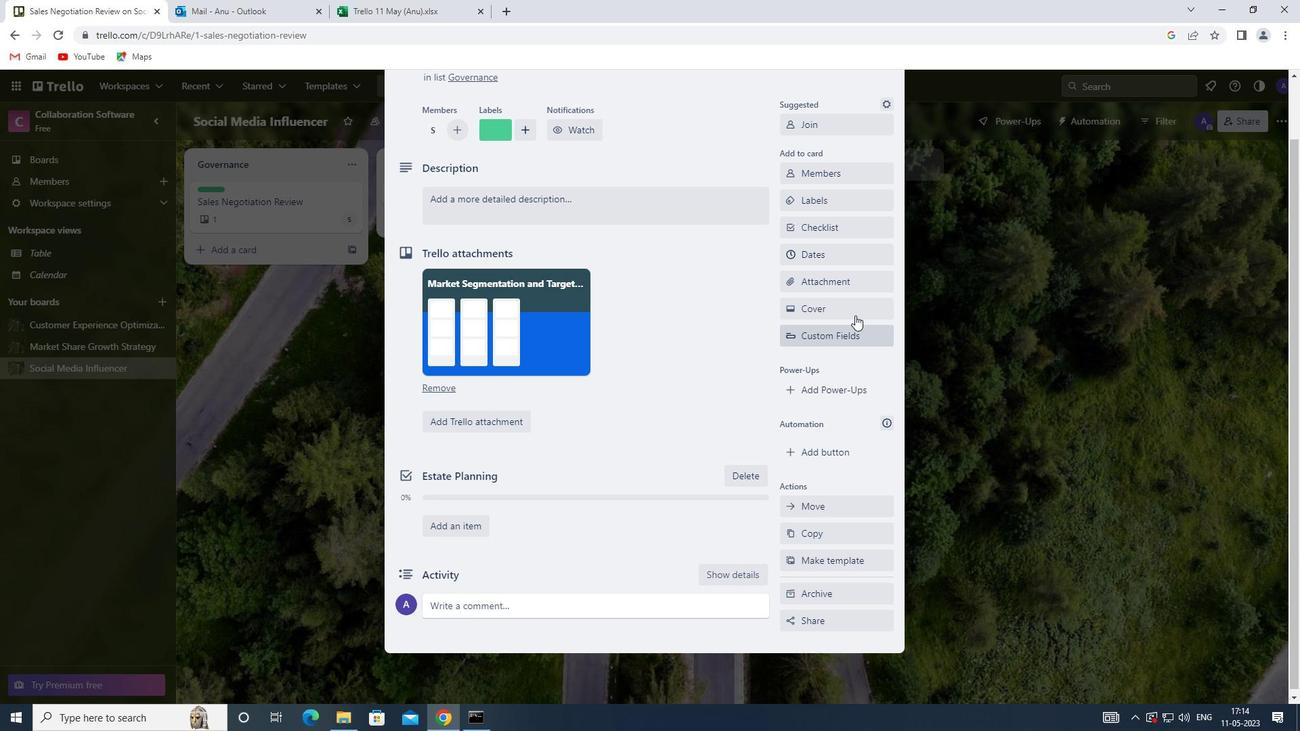 
Action: Mouse pressed left at (850, 300)
Screenshot: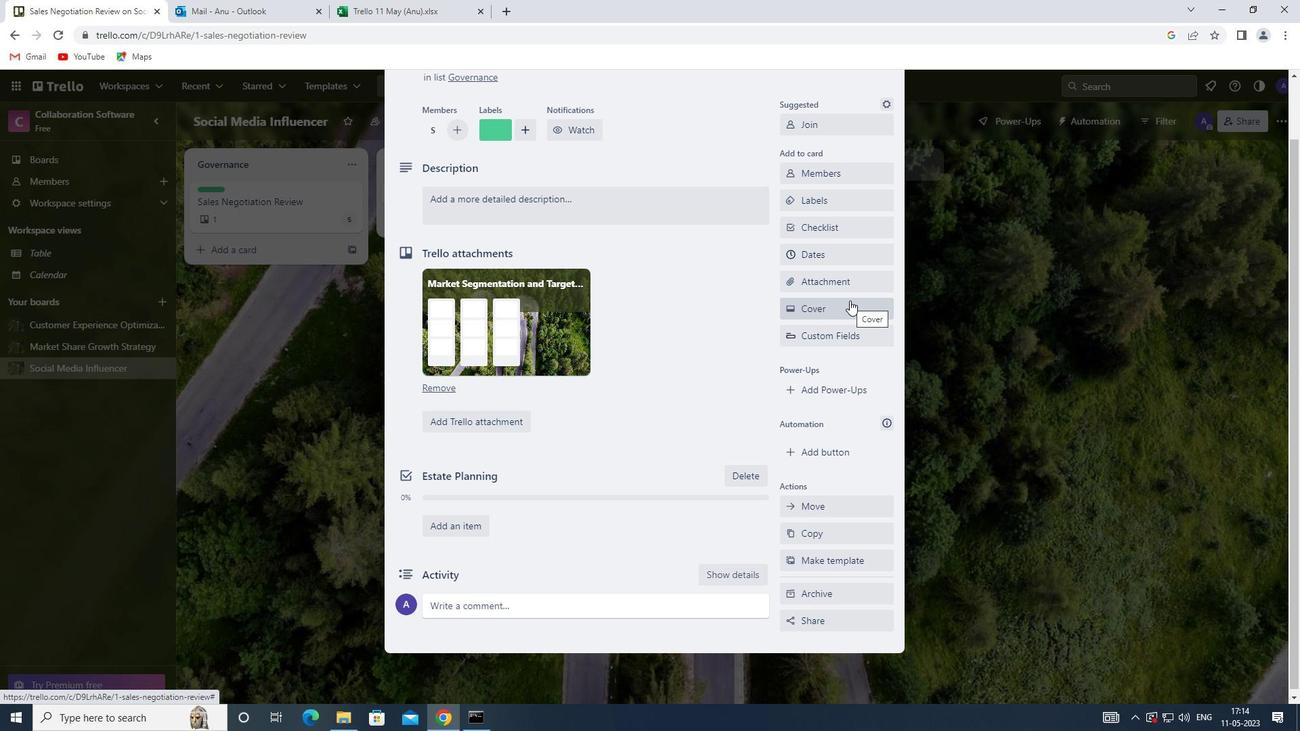 
Action: Mouse moved to (804, 433)
Screenshot: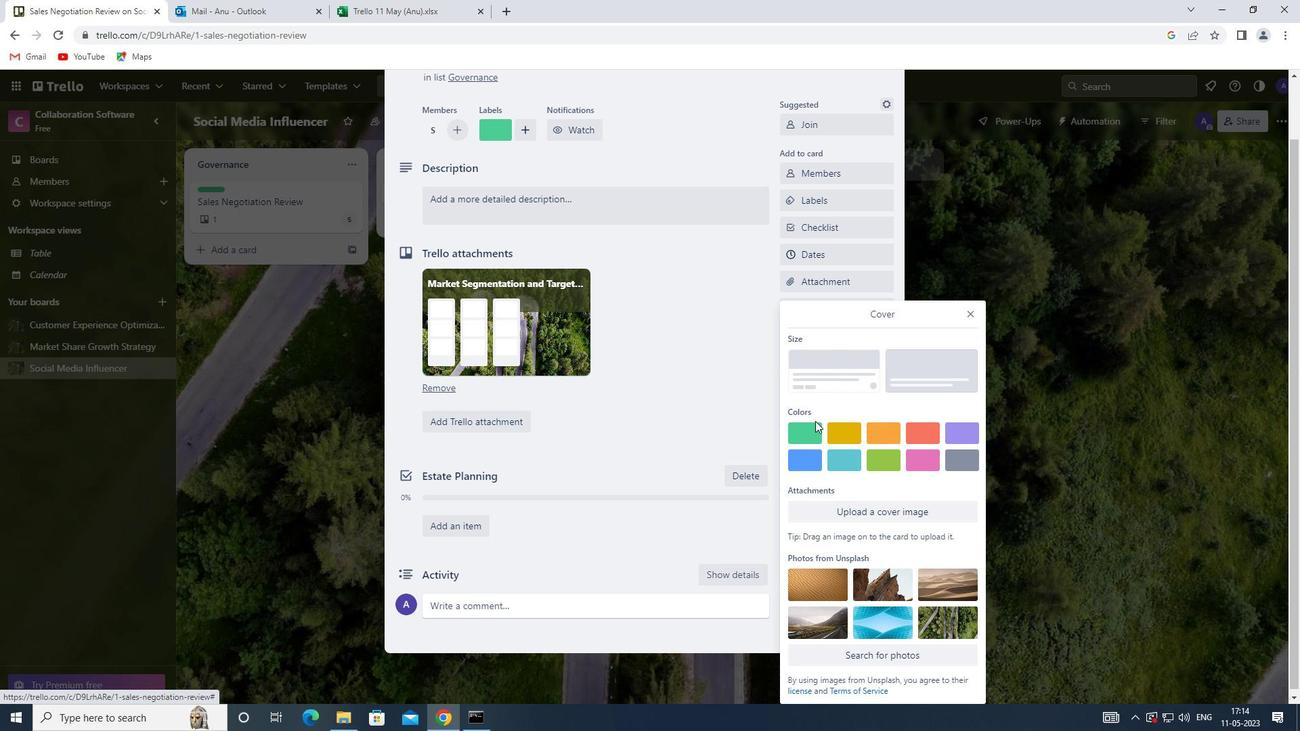 
Action: Mouse pressed left at (804, 433)
Screenshot: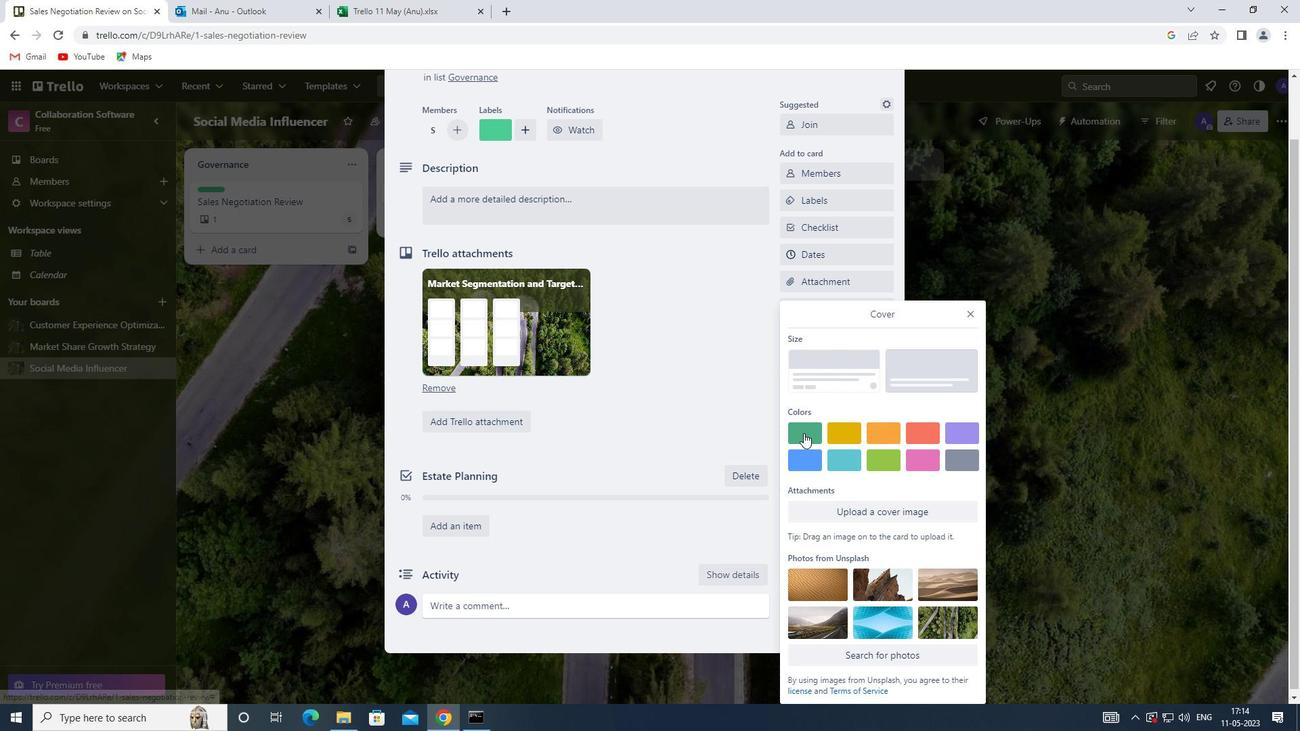 
Action: Mouse moved to (967, 288)
Screenshot: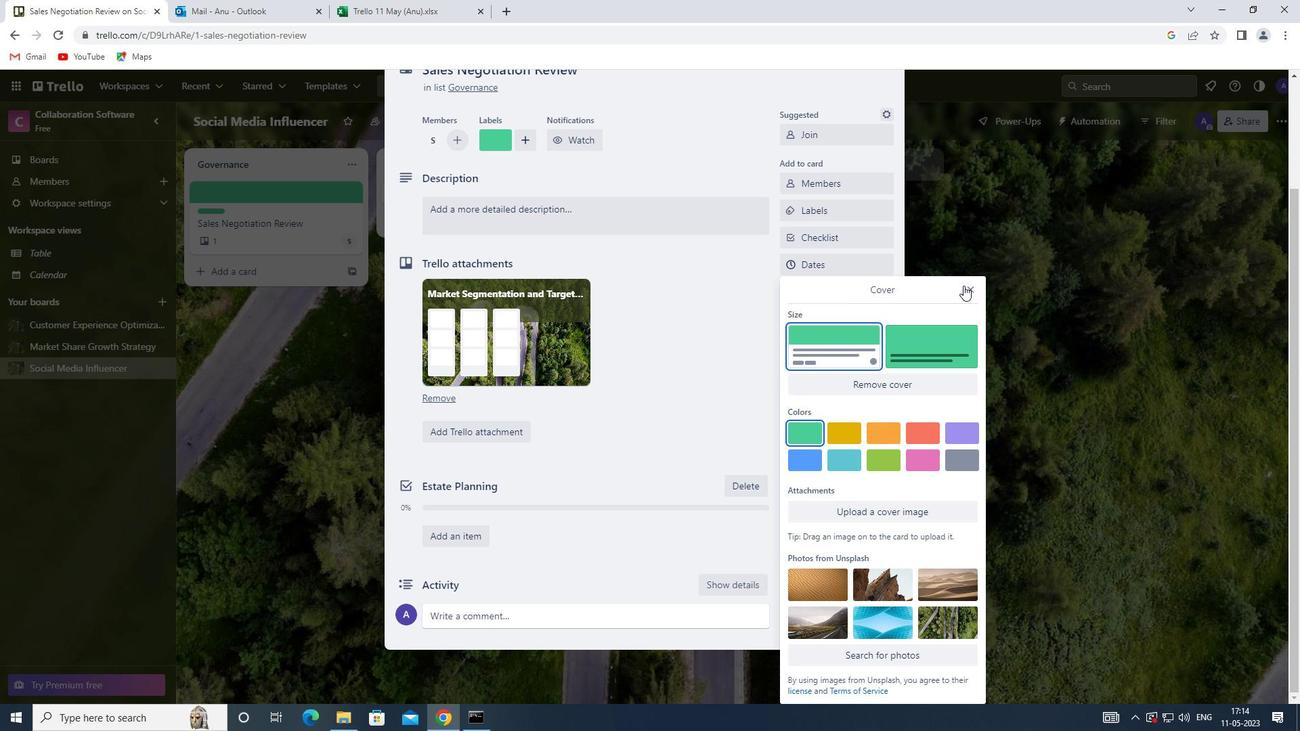 
Action: Mouse pressed left at (967, 288)
Screenshot: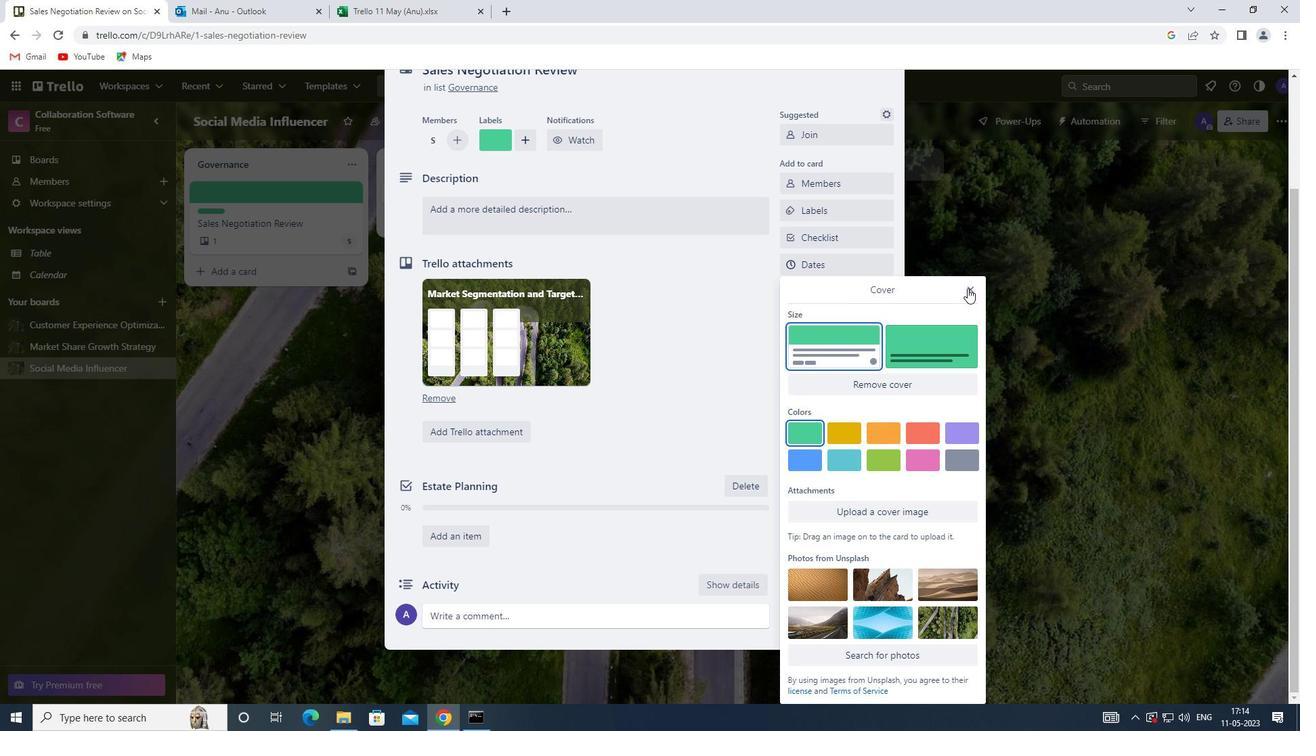 
Action: Mouse moved to (512, 217)
Screenshot: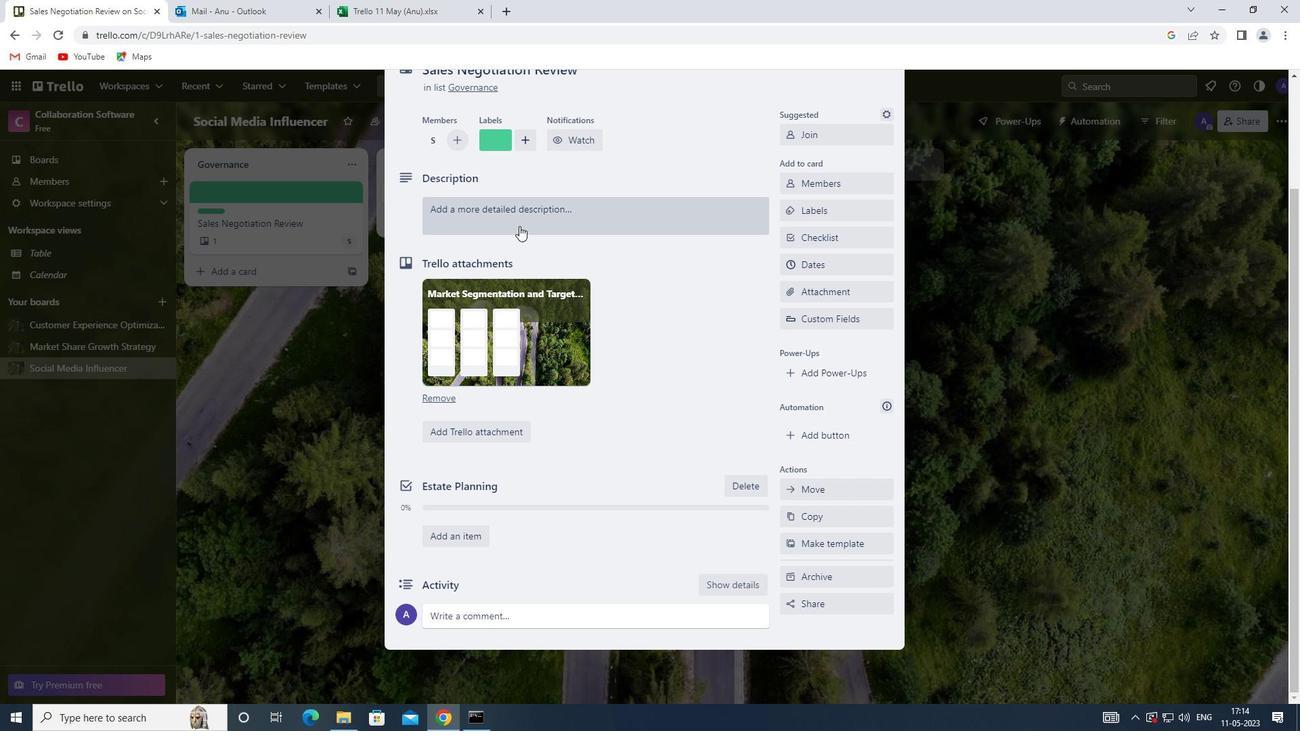 
Action: Mouse pressed left at (512, 217)
Screenshot: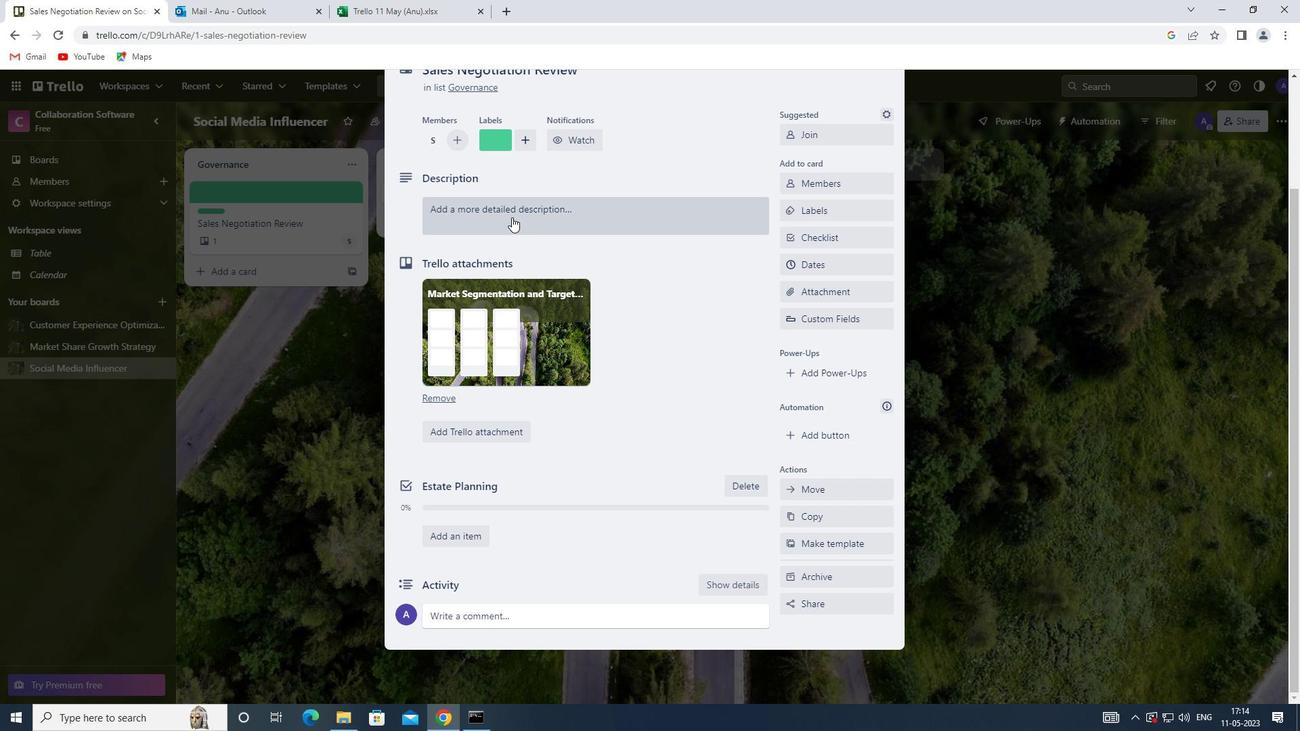 
Action: Mouse moved to (467, 275)
Screenshot: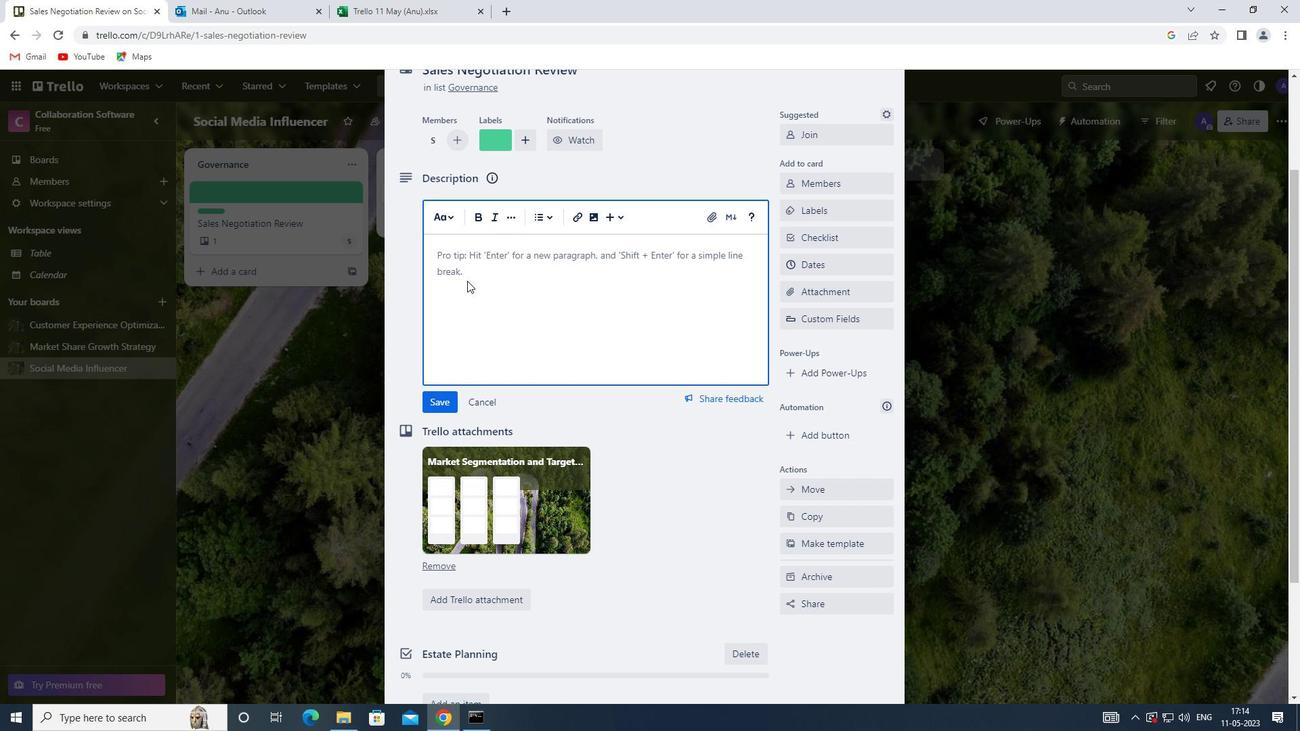 
Action: Mouse pressed left at (467, 275)
Screenshot: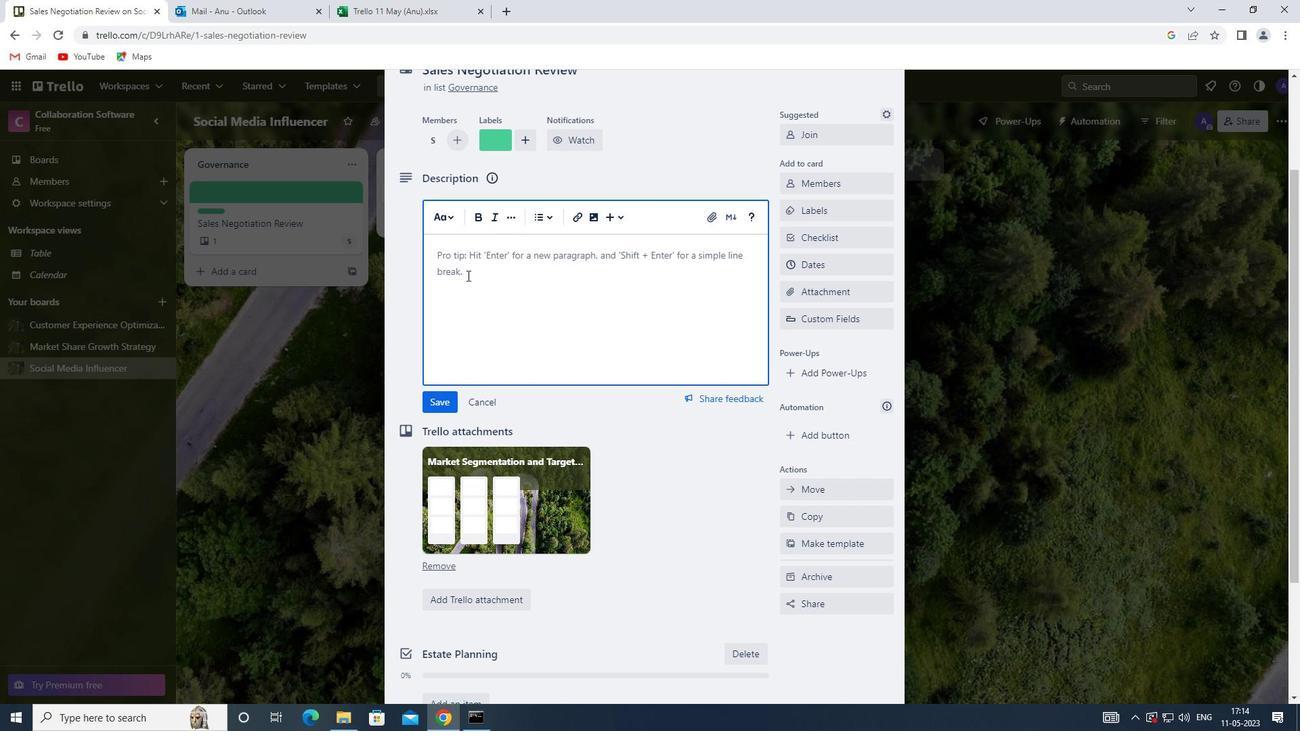 
Action: Key pressed <Key.shift><Key.shift>CONDUCT<Key.space>CUSTOMER<Key.space>RESEARCH<Key.space>FOR<Key.space>NEW<Key.space>SALES<Key.space>PROMOTION
Screenshot: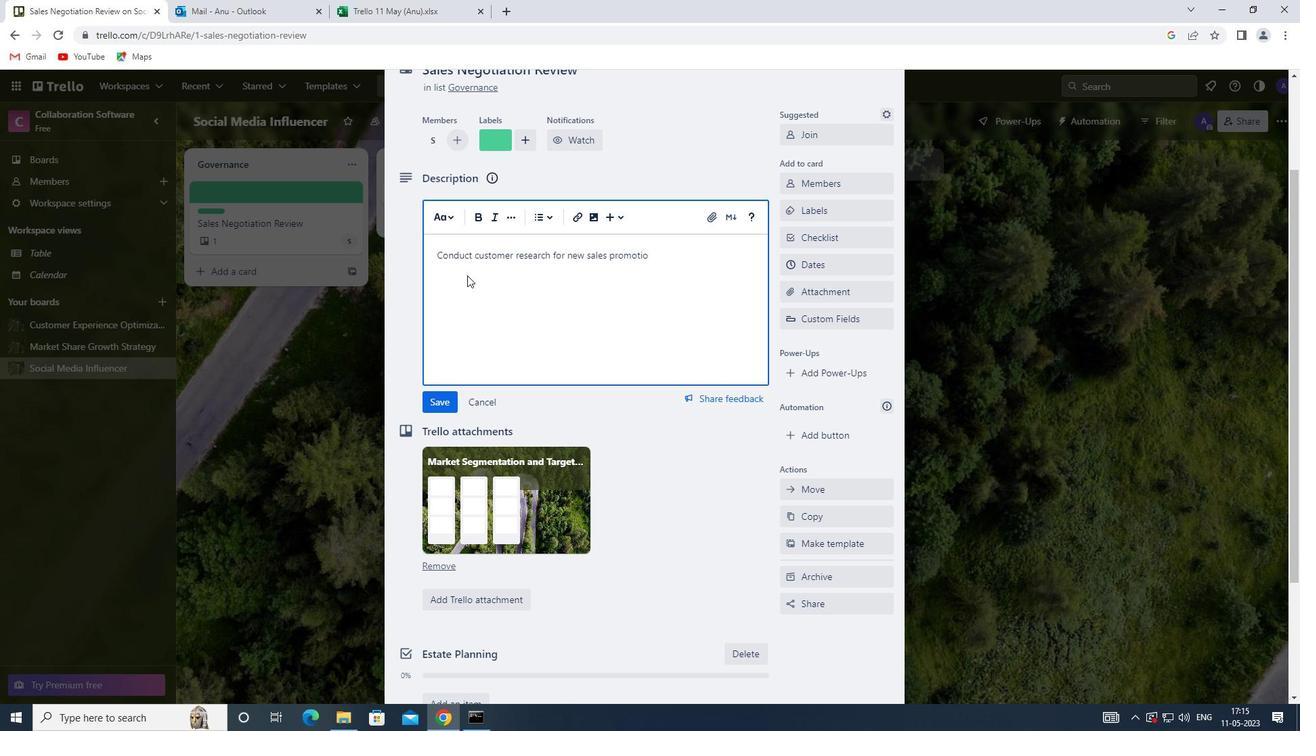
Action: Mouse moved to (435, 392)
Screenshot: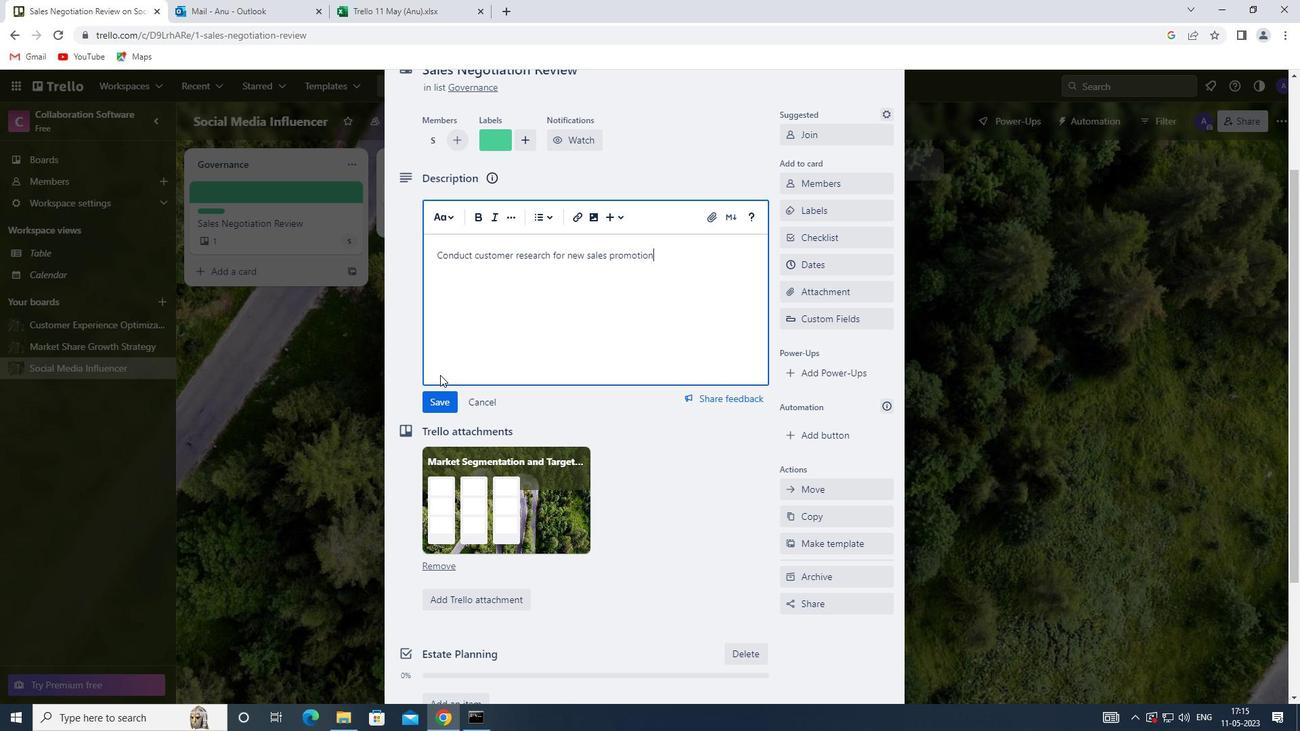 
Action: Mouse pressed left at (435, 392)
Screenshot: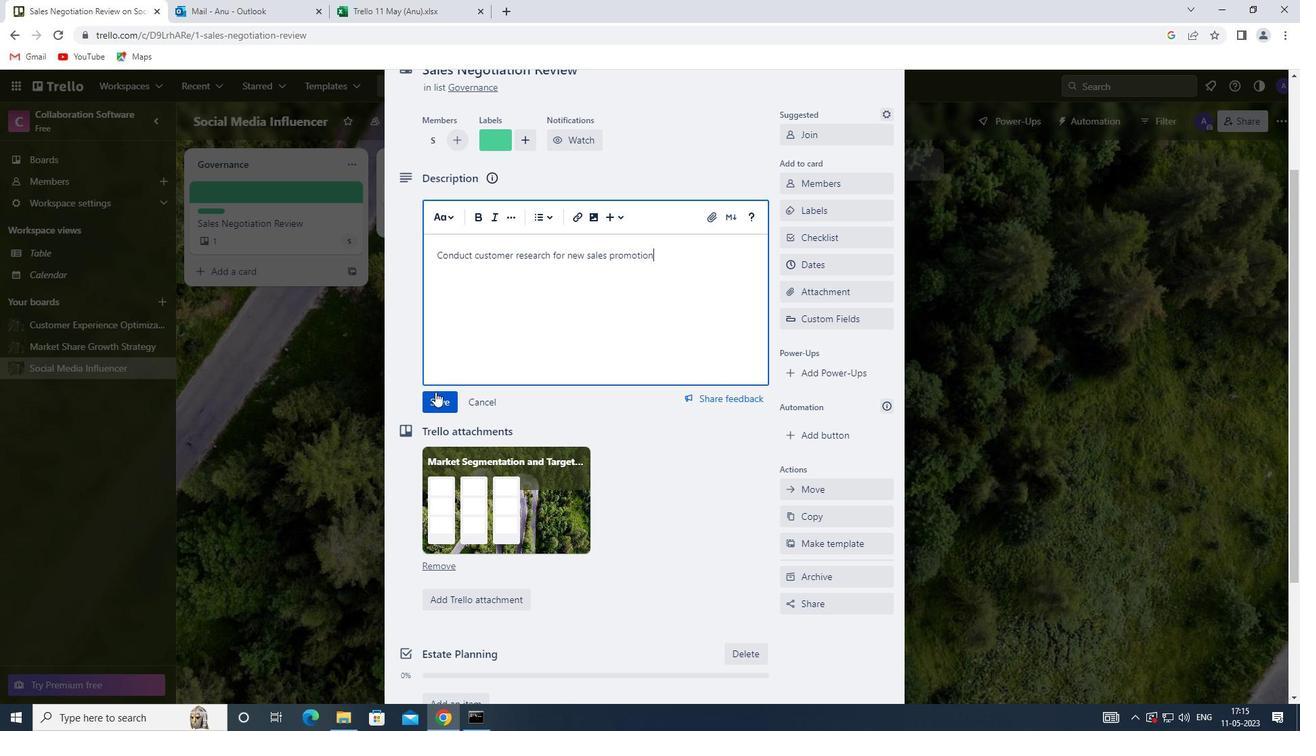 
Action: Mouse moved to (466, 379)
Screenshot: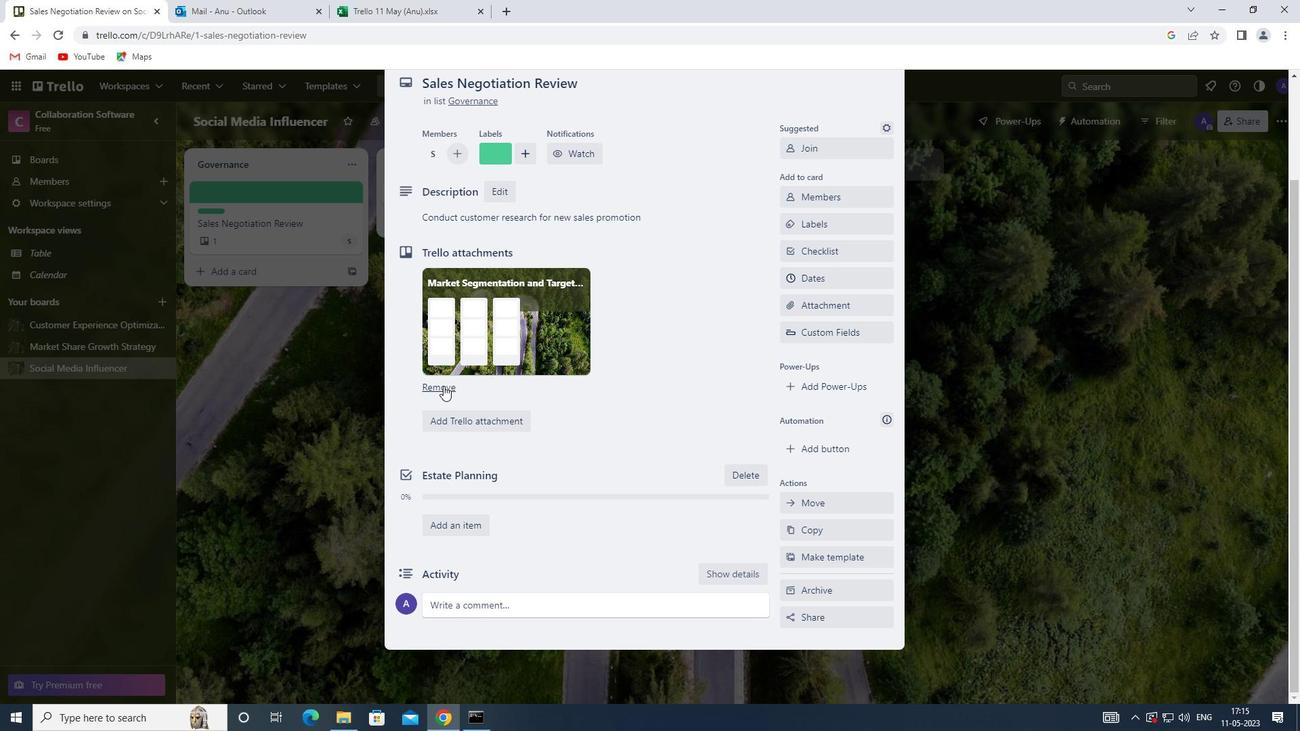 
Action: Mouse scrolled (466, 378) with delta (0, 0)
Screenshot: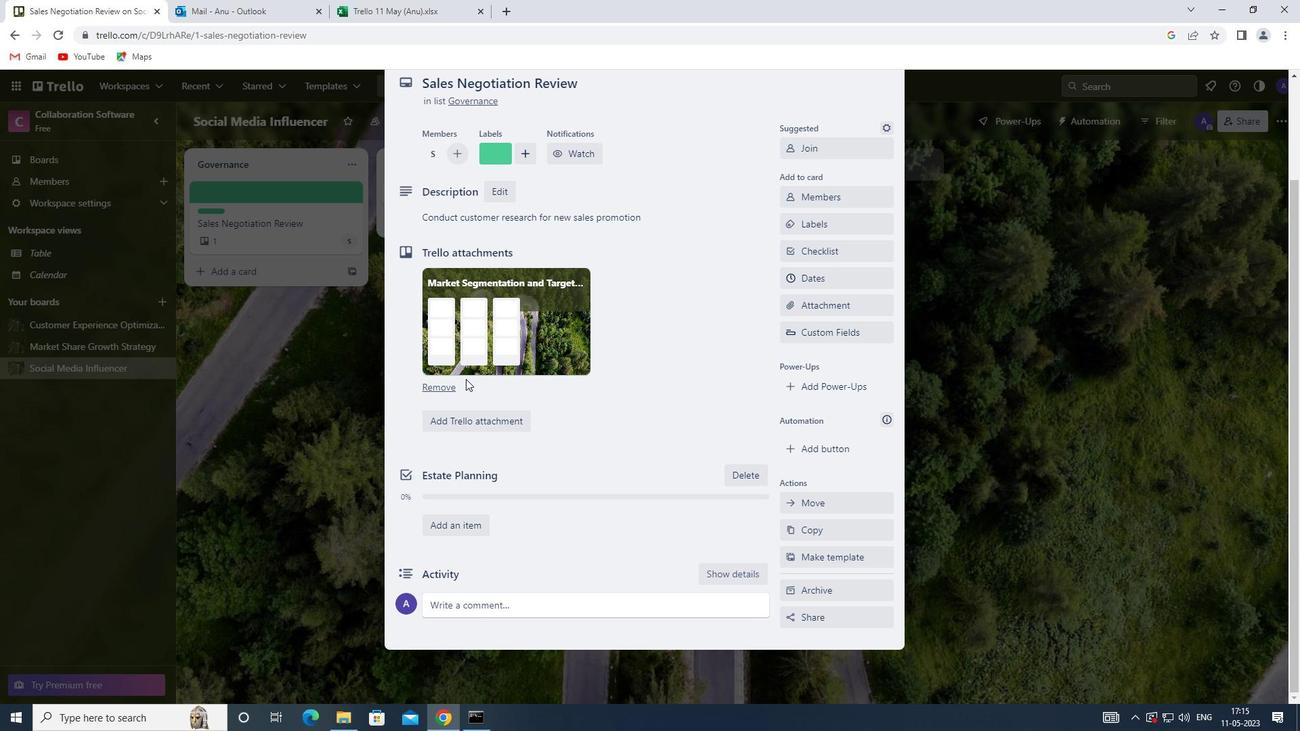 
Action: Mouse scrolled (466, 378) with delta (0, 0)
Screenshot: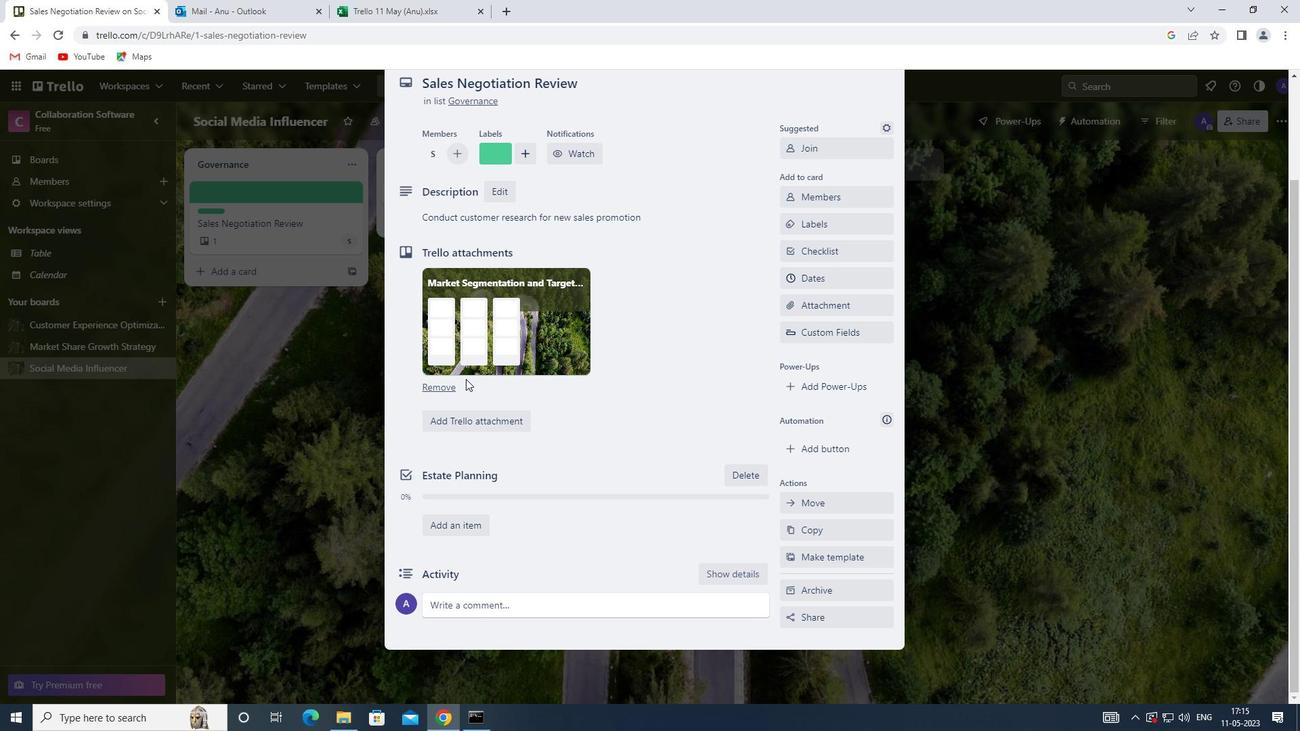 
Action: Mouse moved to (461, 602)
Screenshot: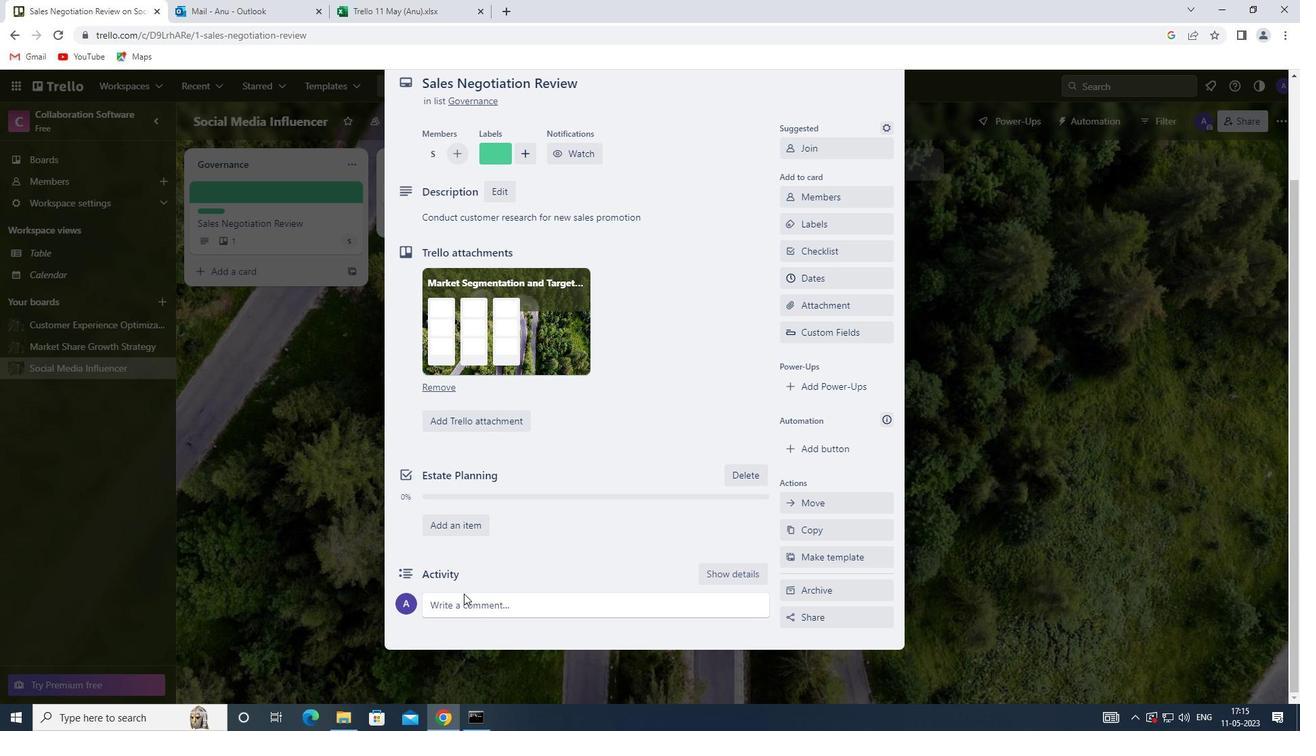 
Action: Mouse pressed left at (461, 602)
Screenshot: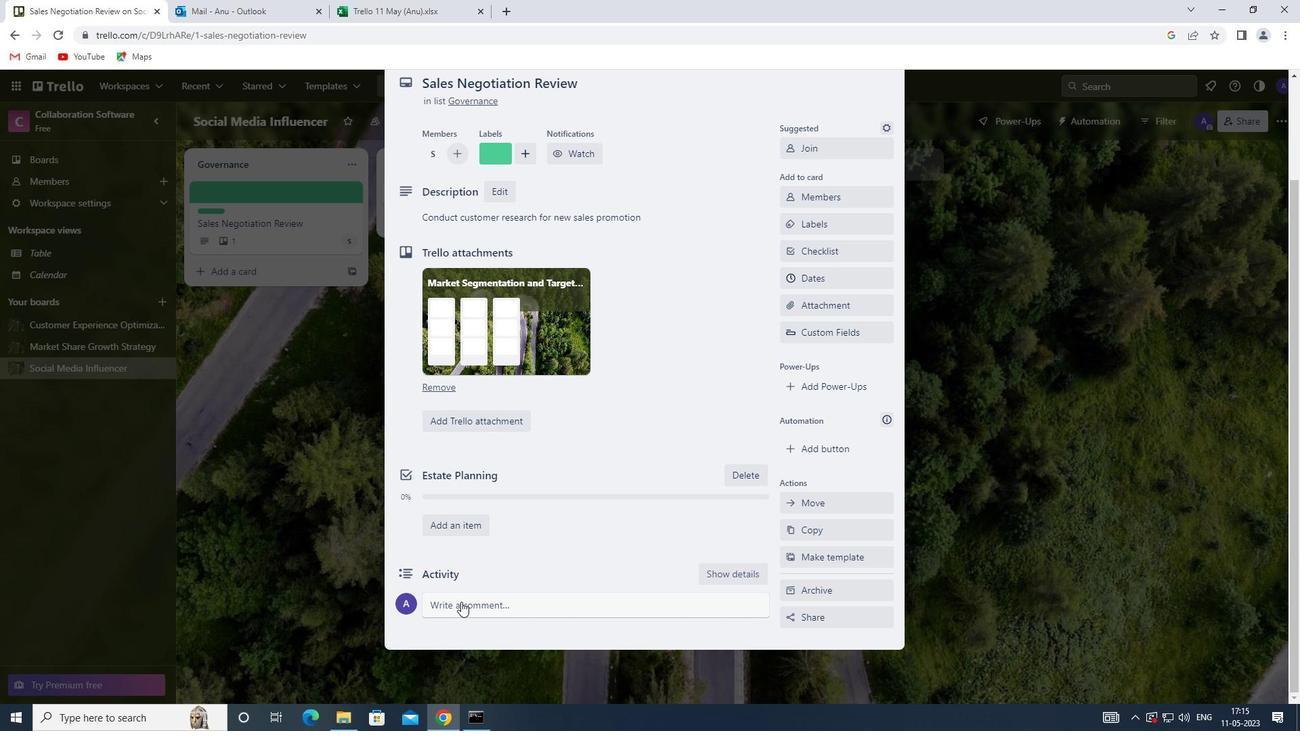 
Action: Mouse moved to (448, 641)
Screenshot: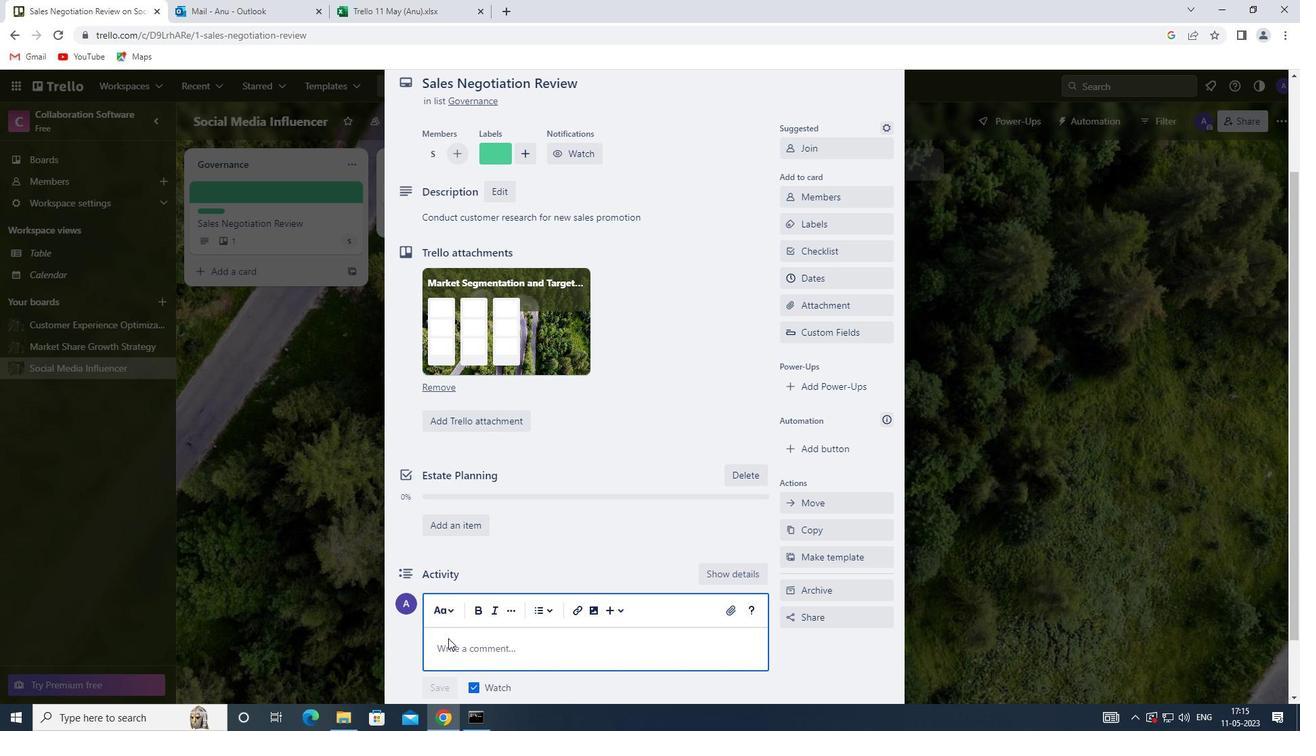 
Action: Mouse pressed left at (448, 641)
Screenshot: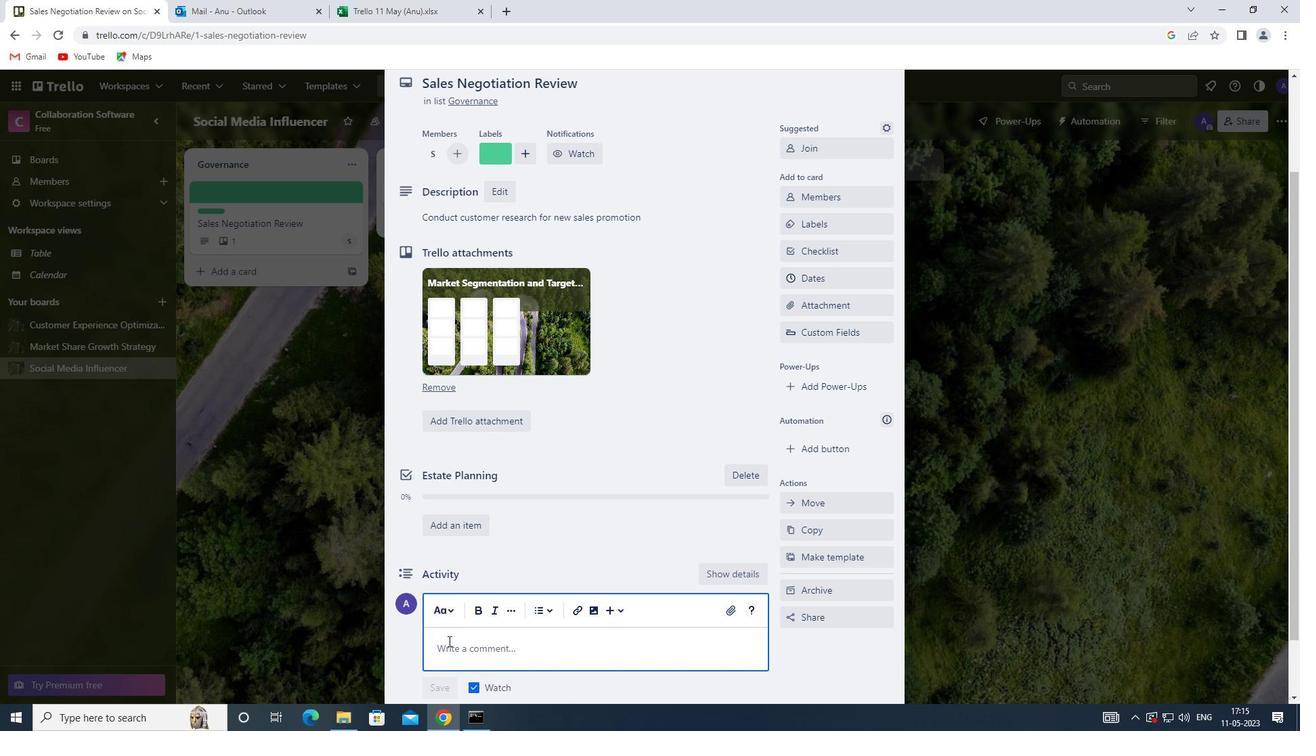 
Action: Key pressed <Key.shift><Key.shift><Key.shift><Key.shift><Key.shift><Key.shift>THIS<Key.space>TASK<Key.space>REQUIRES<Key.space>US<Key.space>TO<Key.space>BE<Key.space>PROACTIVE<Key.space>AND<Key.space>ANTICIPATE<Key.space>POTENTIAL<Key.space>CHALLENGES<Key.space>BEFORE<Key.space>THEY<Key.space>ARISE
Screenshot: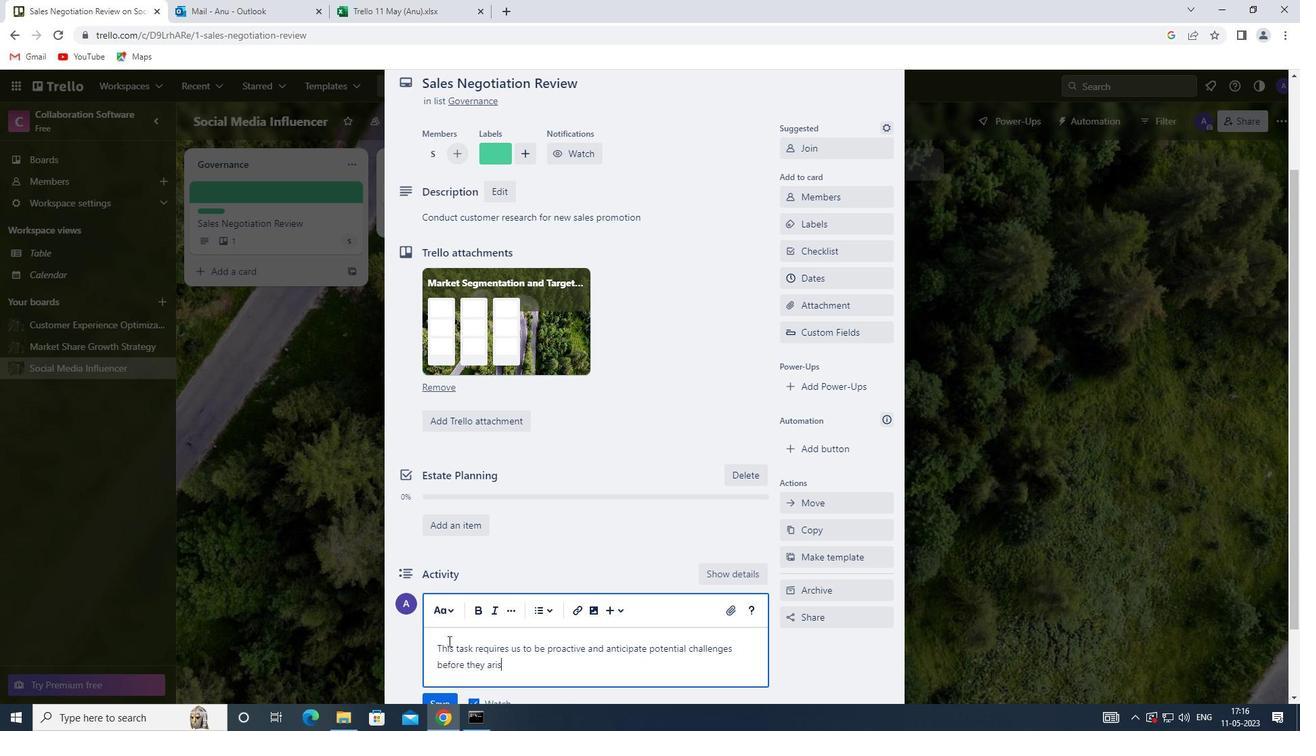 
Action: Mouse moved to (451, 647)
Screenshot: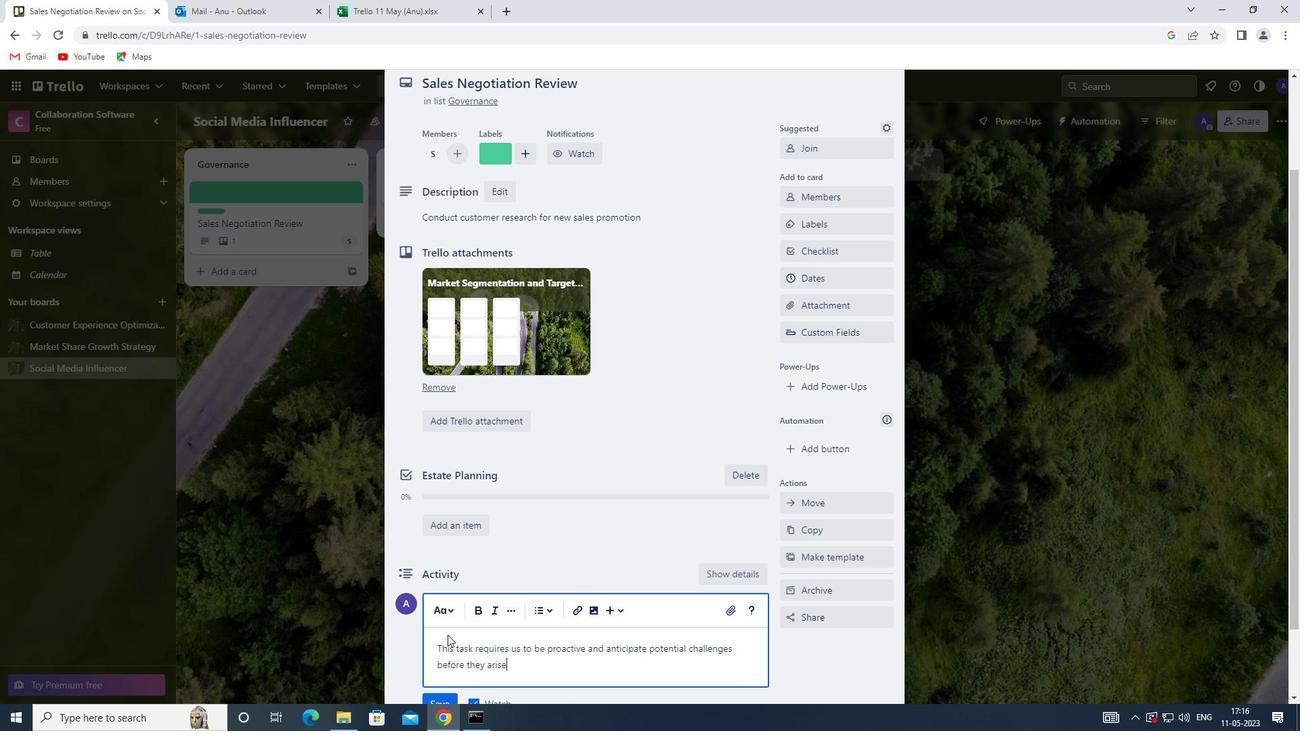 
Action: Mouse scrolled (451, 646) with delta (0, 0)
Screenshot: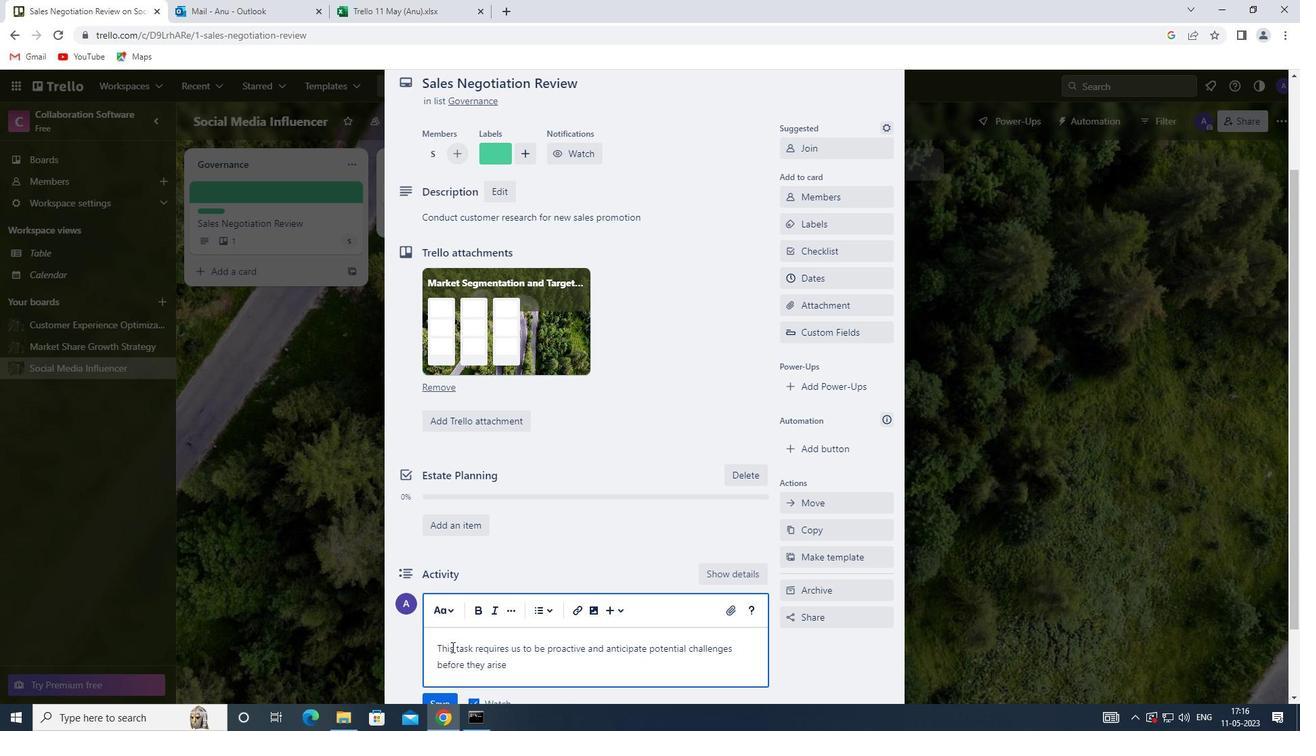 
Action: Mouse moved to (434, 642)
Screenshot: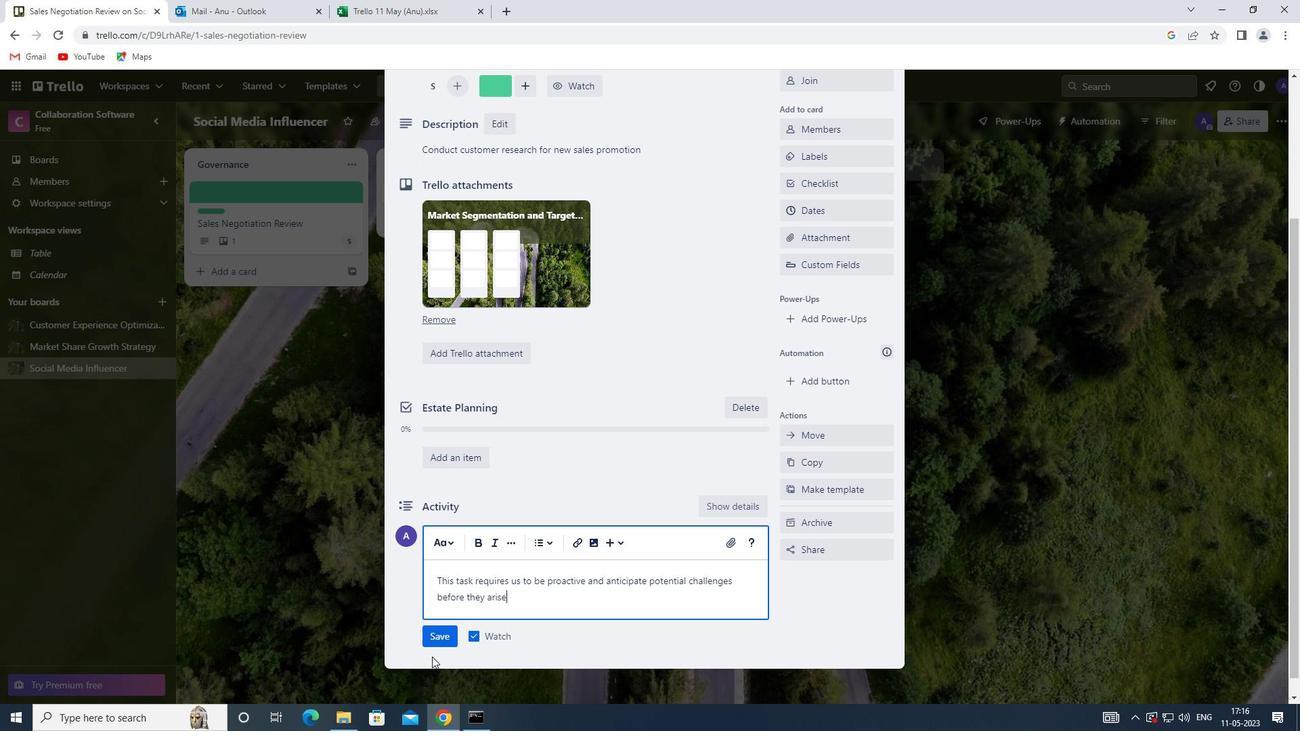 
Action: Mouse pressed left at (434, 642)
Screenshot: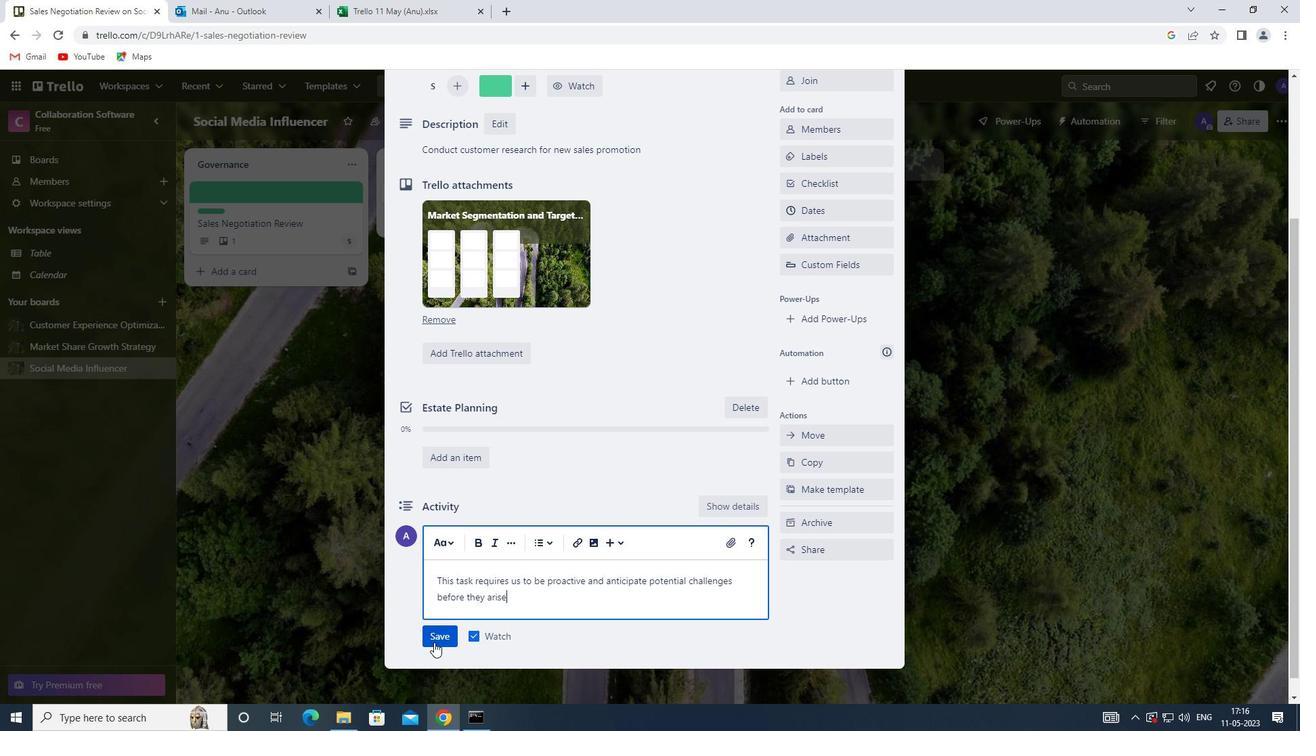 
Action: Mouse moved to (831, 207)
Screenshot: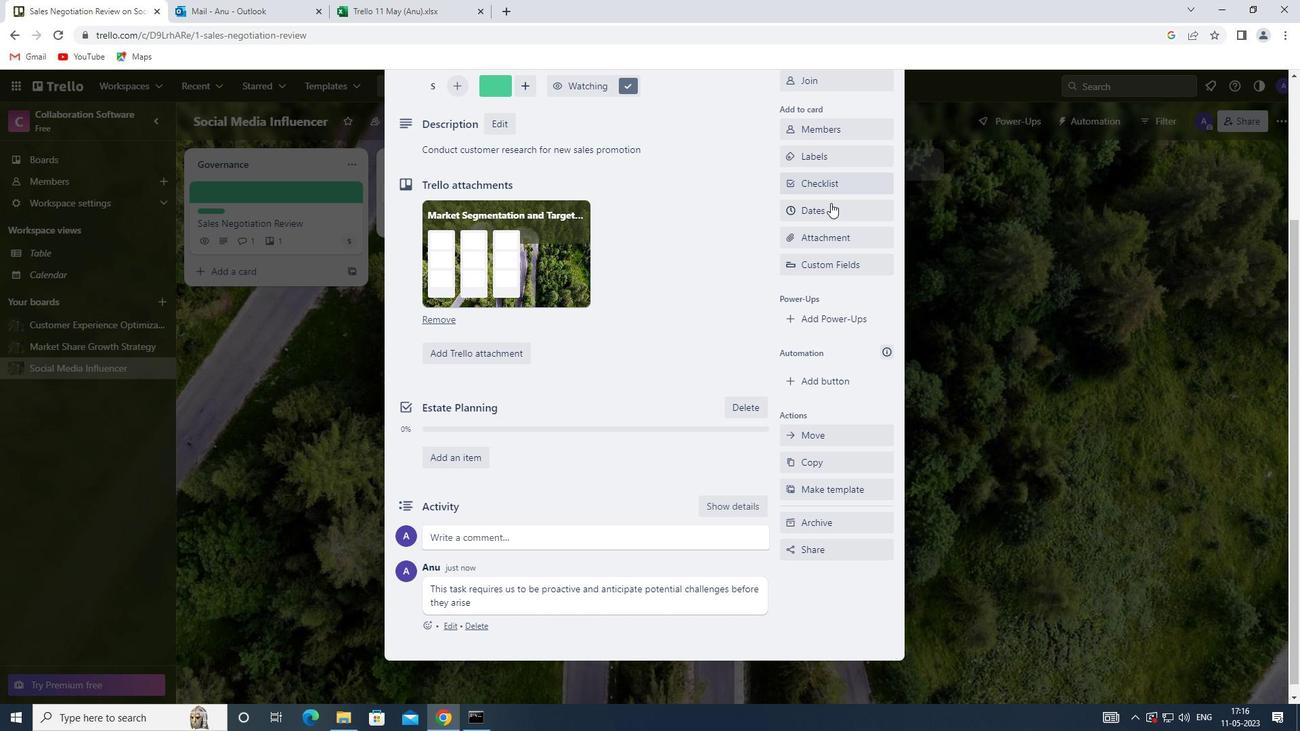 
Action: Mouse pressed left at (831, 207)
Screenshot: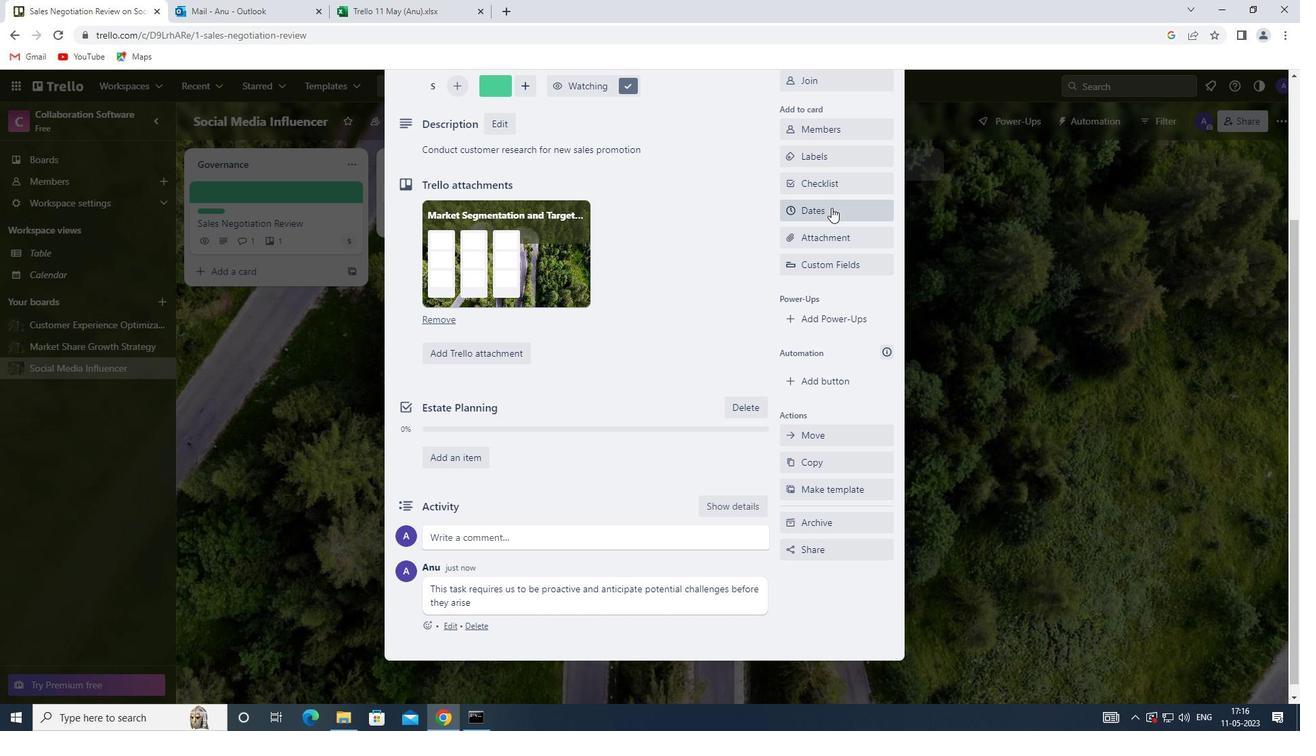 
Action: Mouse moved to (797, 486)
Screenshot: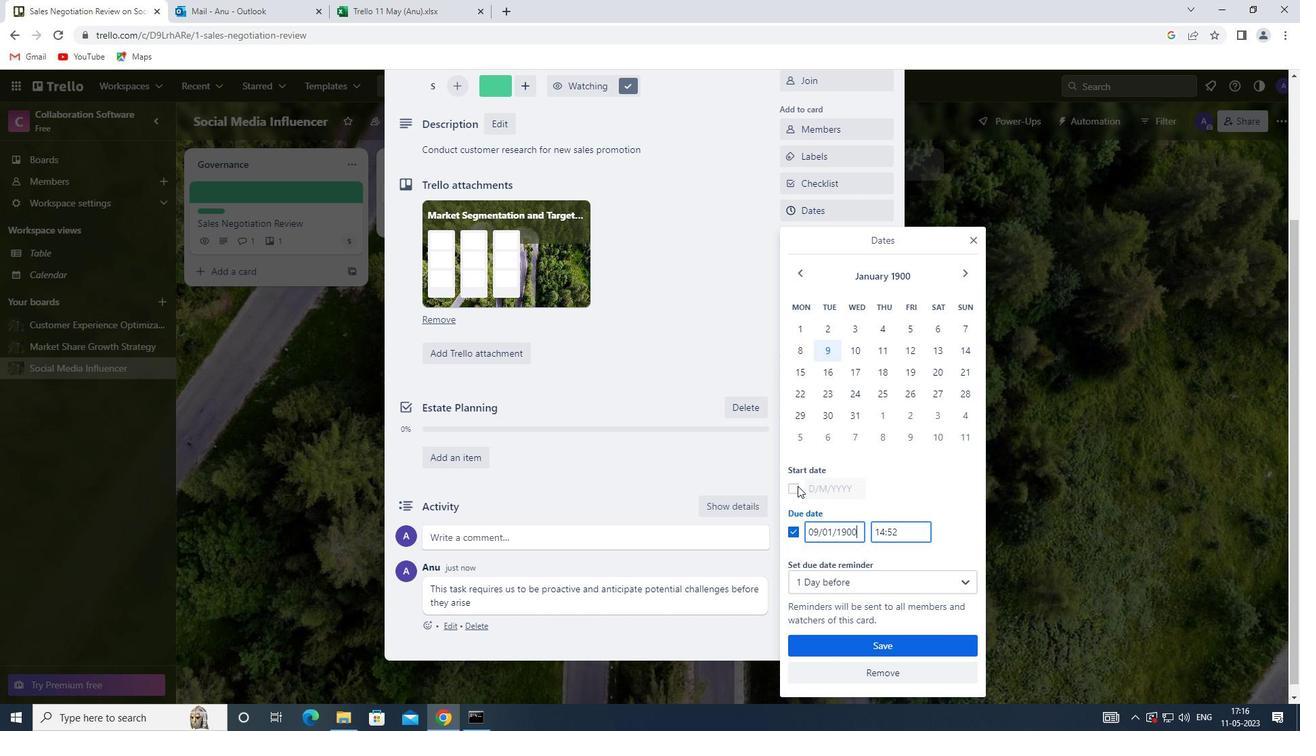 
Action: Mouse pressed left at (797, 486)
Screenshot: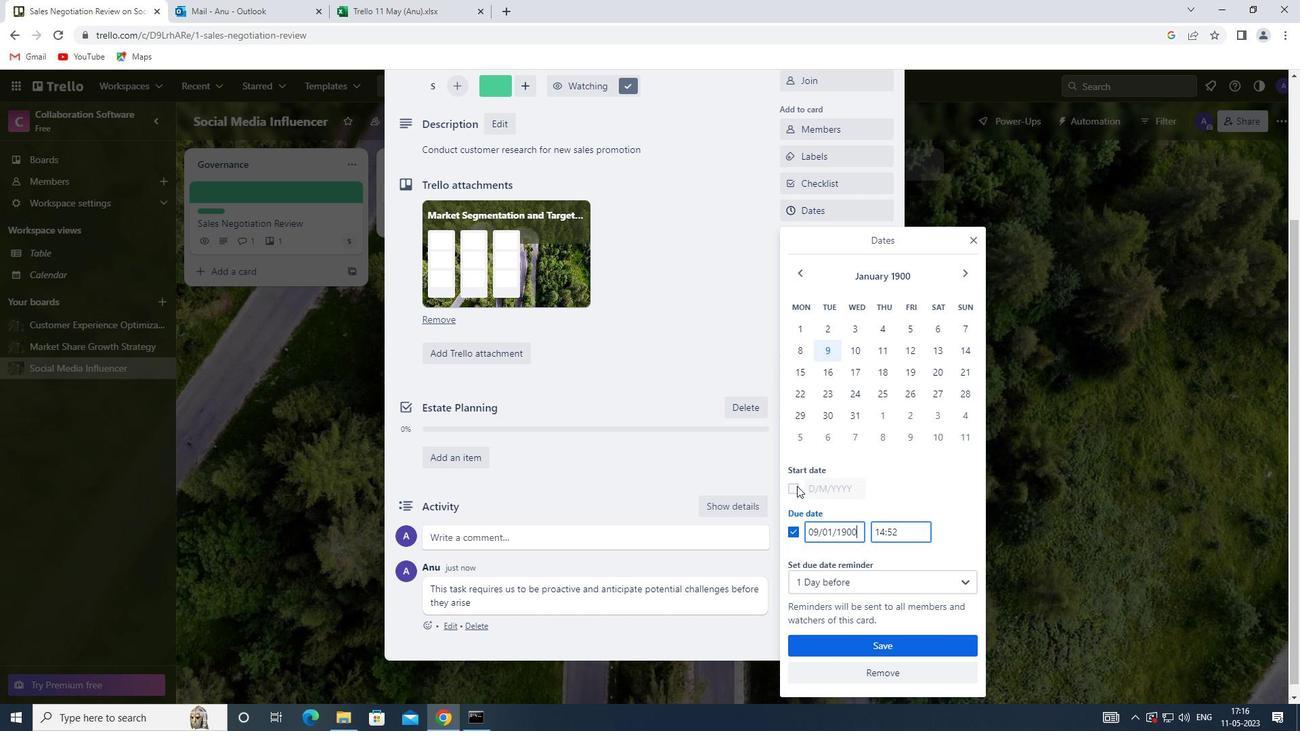 
Action: Mouse moved to (858, 331)
Screenshot: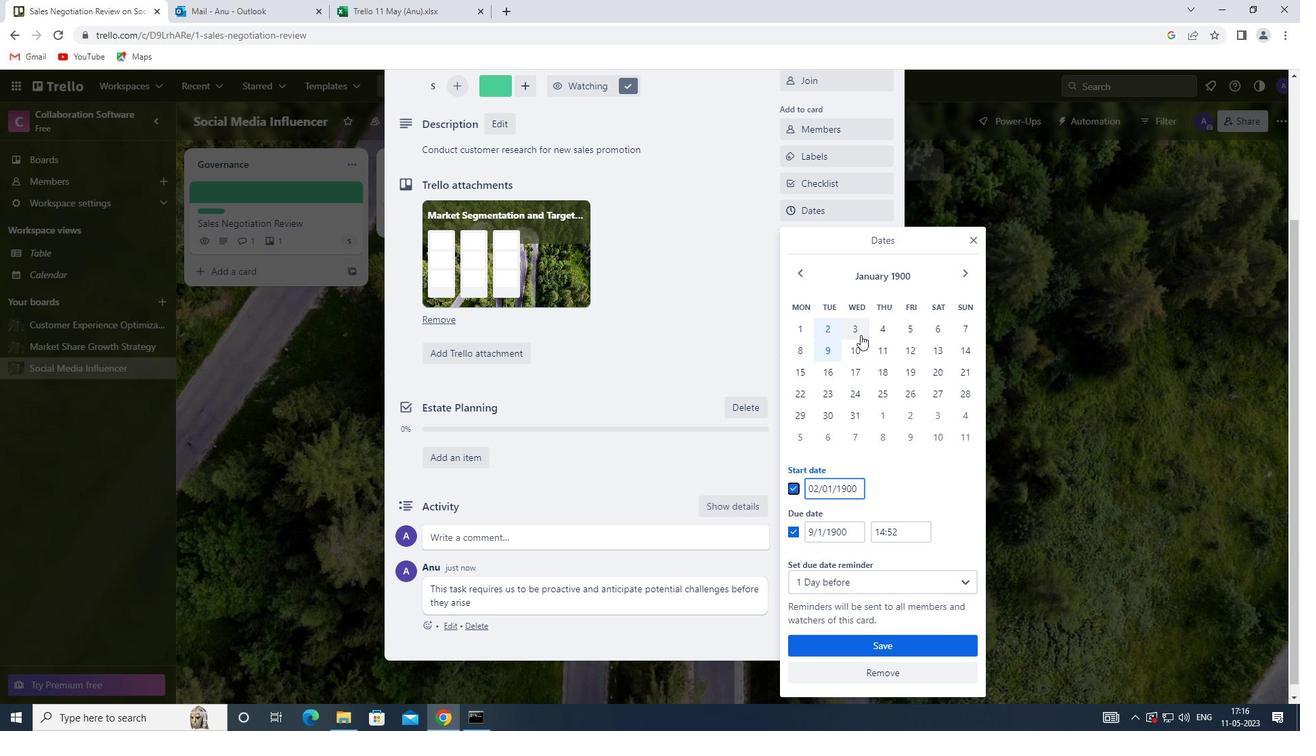 
Action: Mouse pressed left at (858, 331)
Screenshot: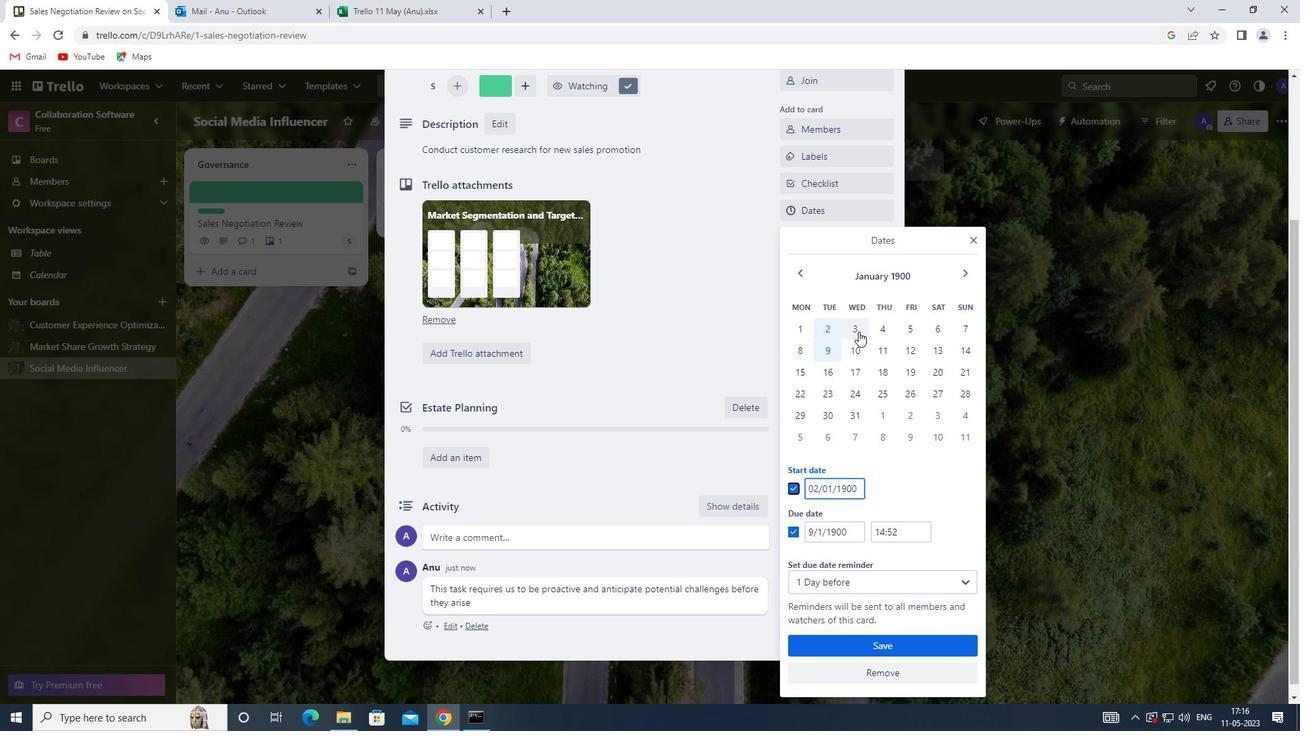 
Action: Mouse moved to (860, 348)
Screenshot: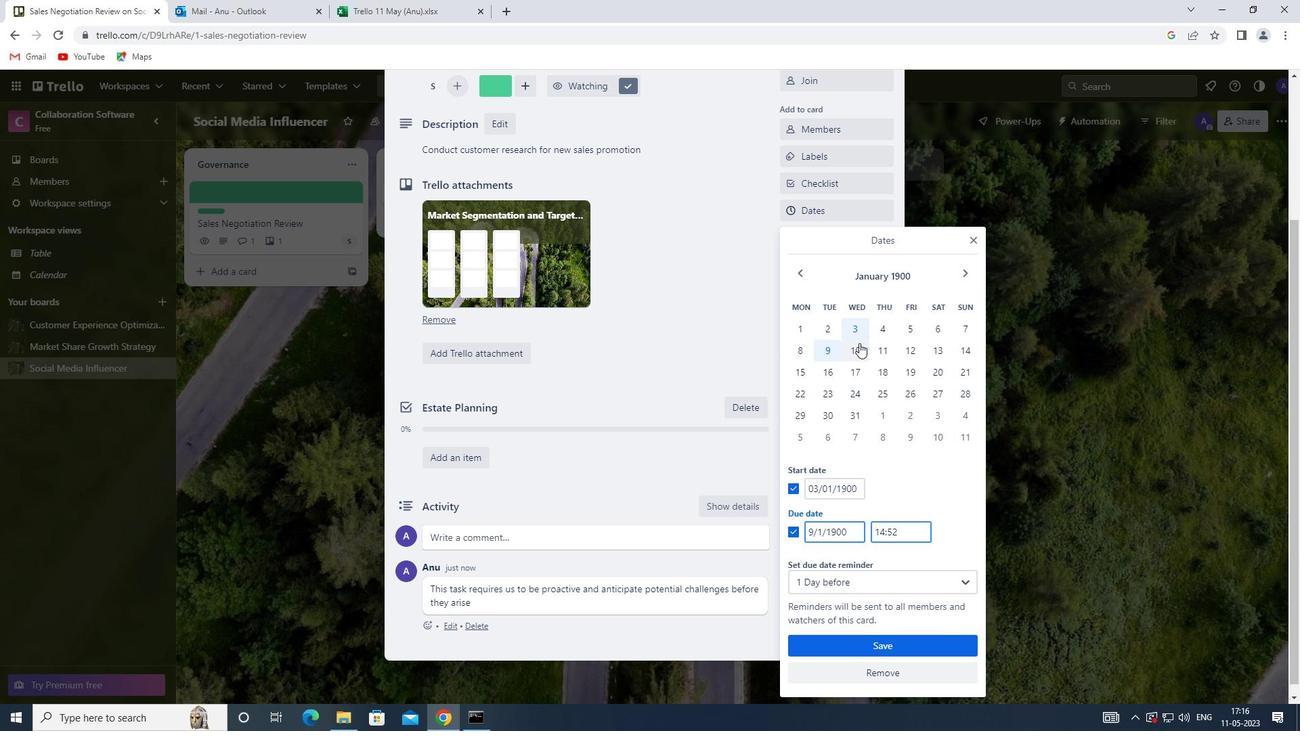 
Action: Mouse pressed left at (860, 348)
Screenshot: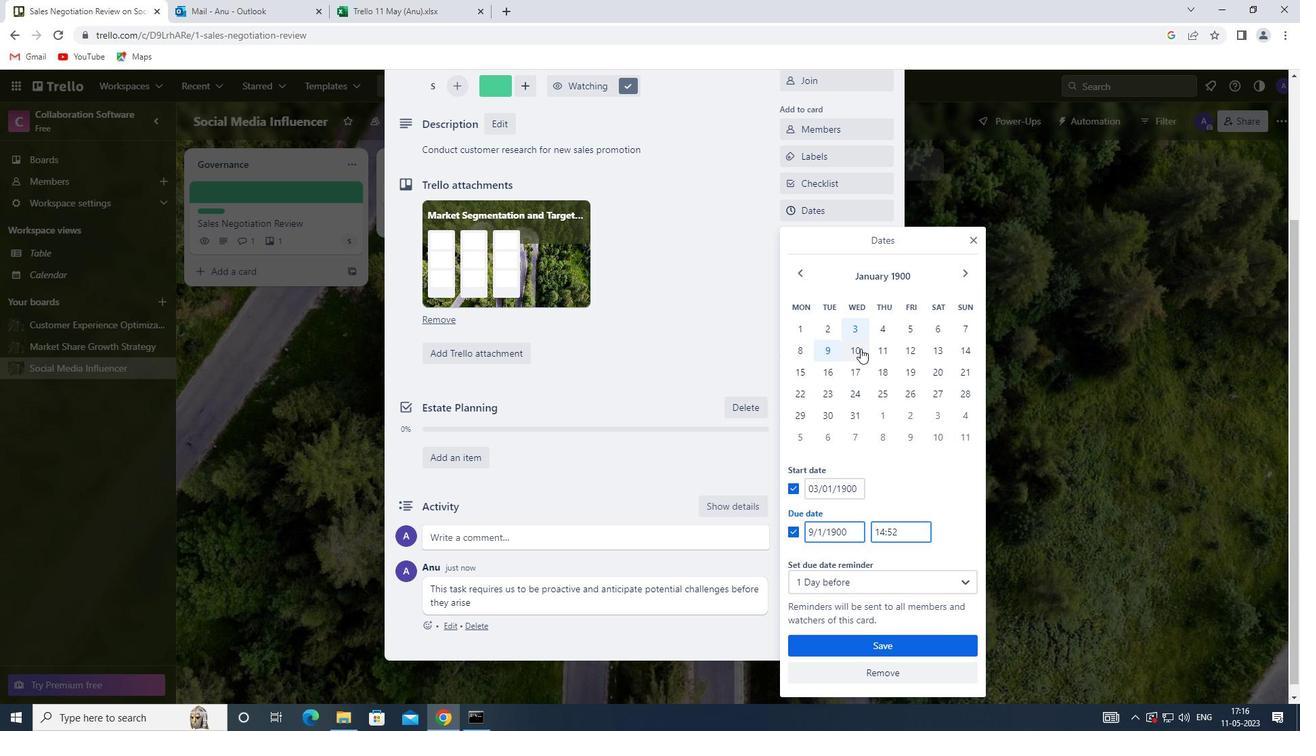 
Action: Mouse moved to (913, 638)
Screenshot: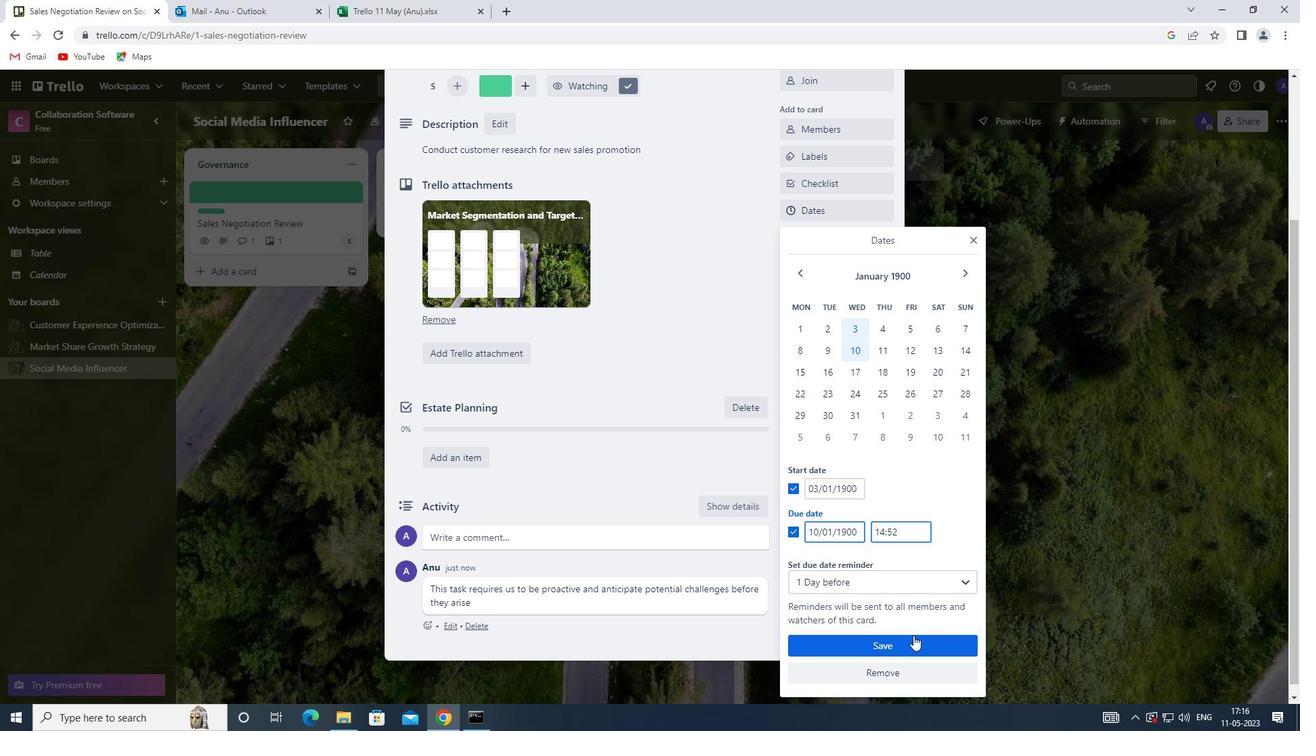 
Action: Mouse pressed left at (913, 638)
Screenshot: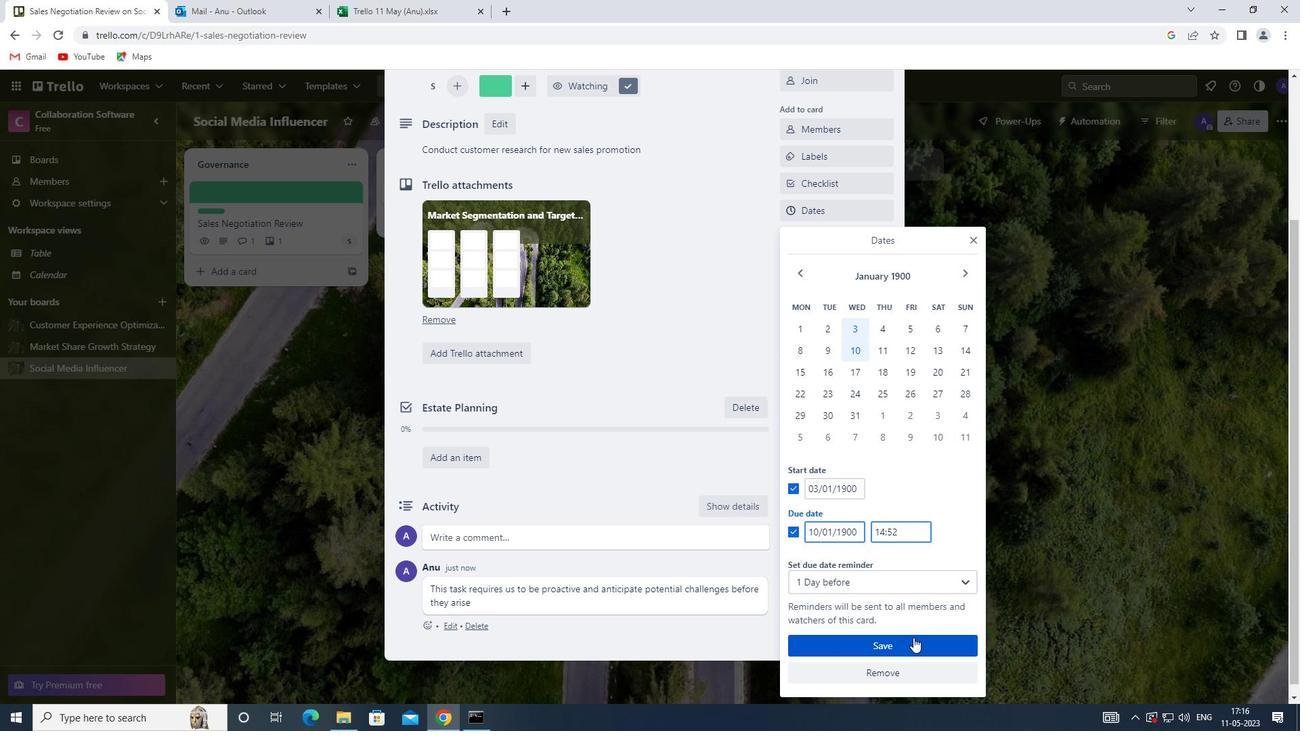 
Action: Mouse moved to (955, 490)
Screenshot: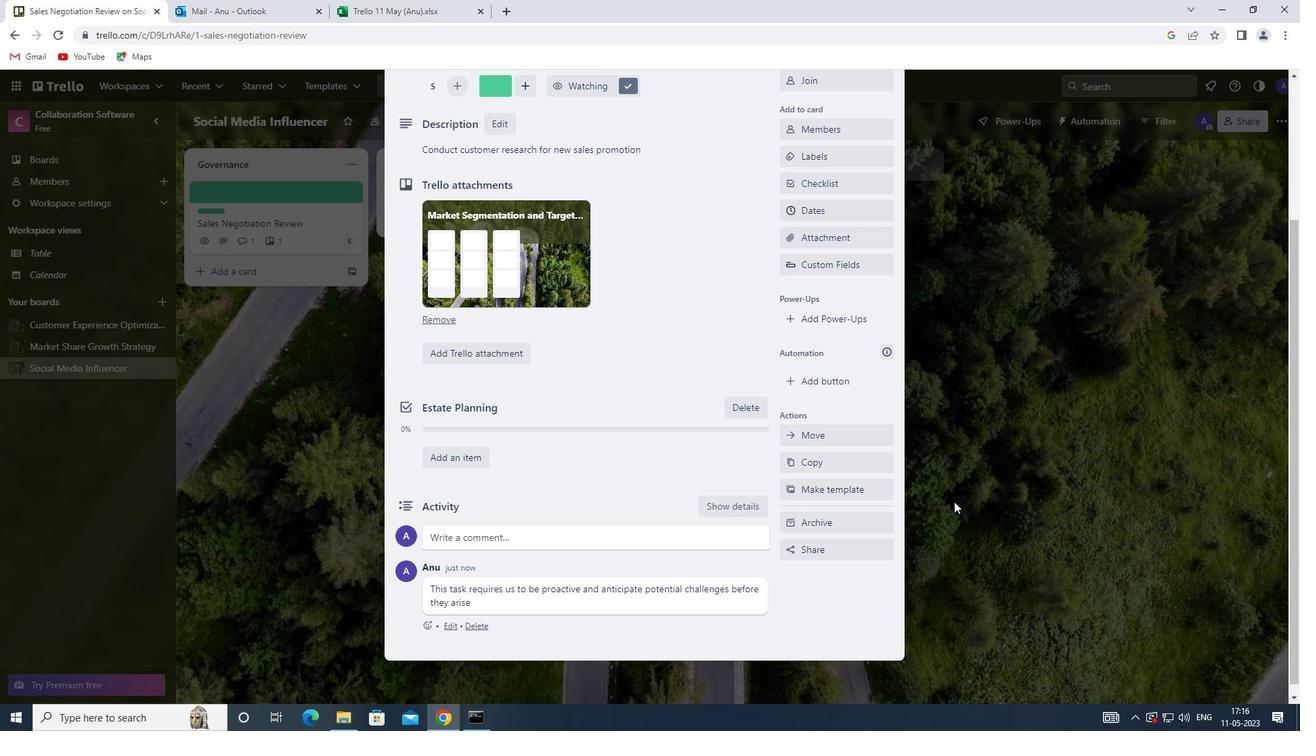
Action: Mouse pressed left at (955, 490)
Screenshot: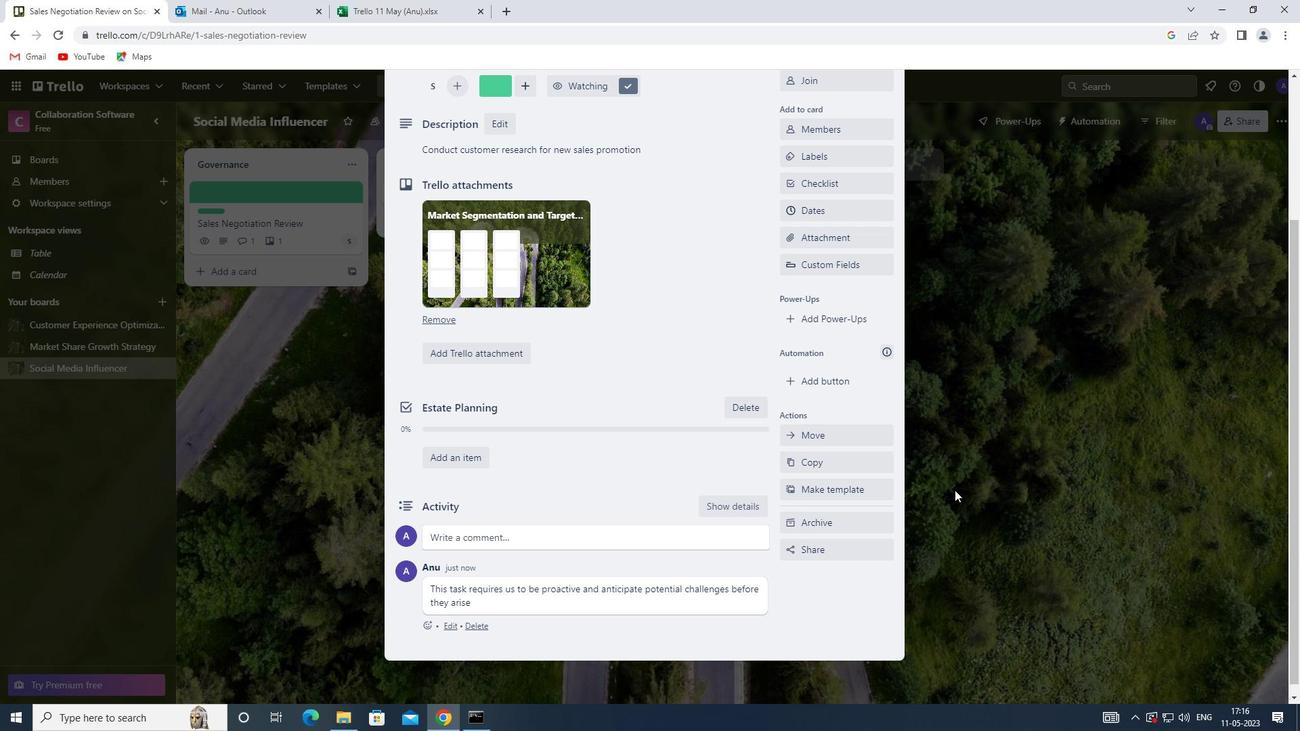
